 Task: Add an event with the title Webinar: Advanced Social Media Advertising Tactics for Conversions, date ''2023/11/09'', time 9:15 AM to 11:15 AMand add a description: A project update meeting is a regular gathering where project stakeholders, team members, and relevant parties come together to discuss the progress, status, and key updates of a specific project. The meeting provides an opportunity to share information, address challenges, and ensure that the project stays on track towards its goals.Select event color  Basil . Add location for the event as: 789 Paseo del Prado, Madrid, Spain, logged in from the account softage.5@softage.netand send the event invitation to softage.3@softage.net and softage.4@softage.net. Set a reminder for the event Weekly on Sunday
Action: Mouse moved to (41, 117)
Screenshot: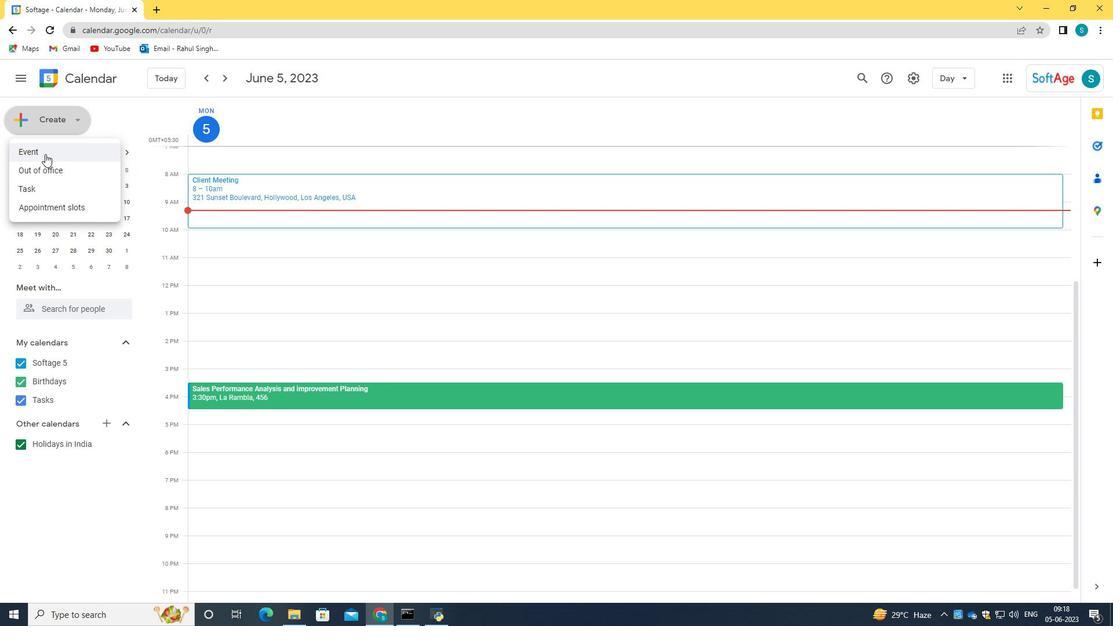 
Action: Mouse pressed left at (41, 117)
Screenshot: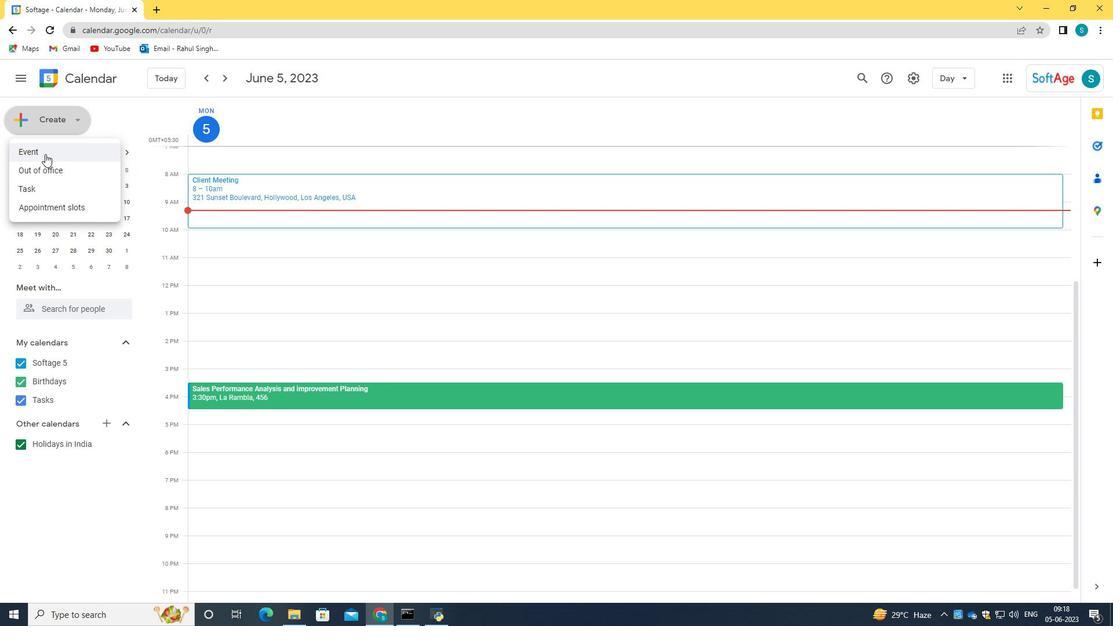 
Action: Mouse moved to (44, 153)
Screenshot: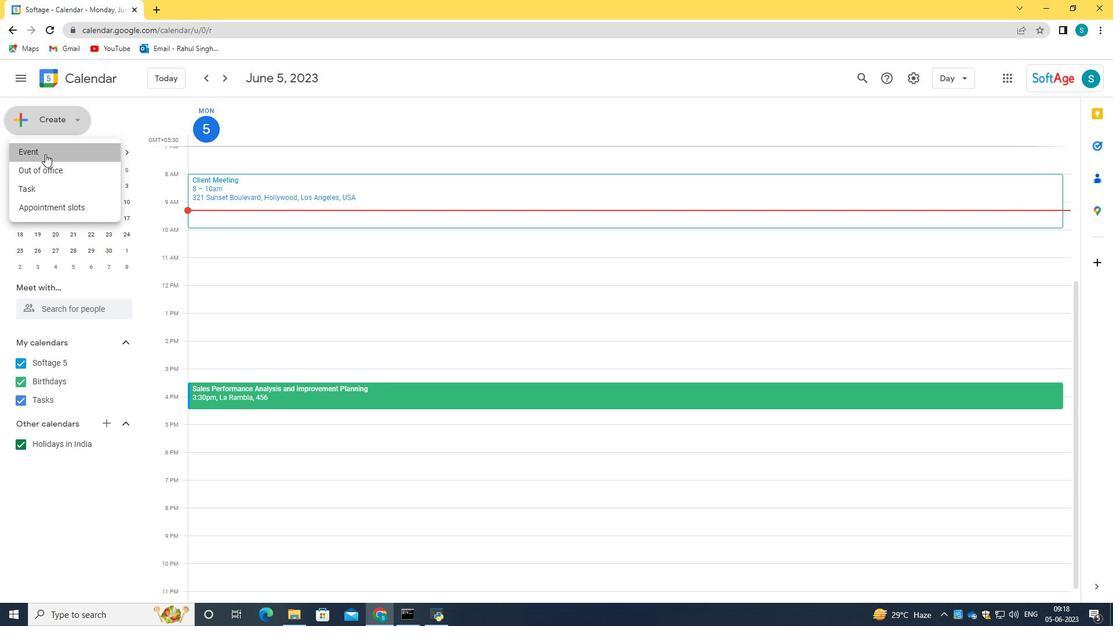 
Action: Mouse pressed left at (44, 153)
Screenshot: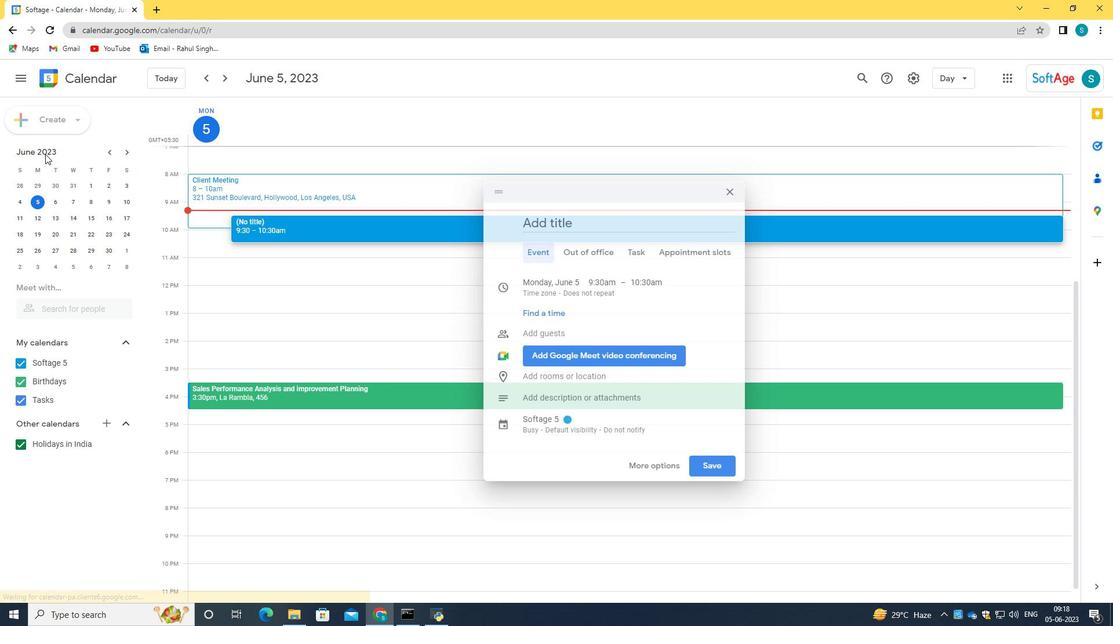 
Action: Mouse moved to (650, 464)
Screenshot: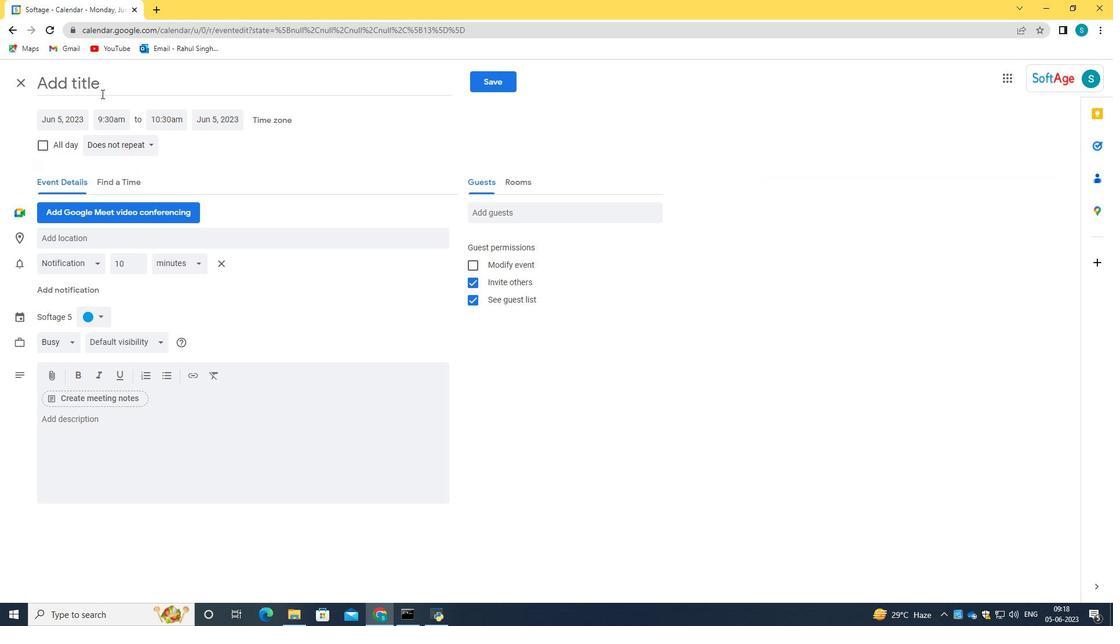 
Action: Mouse pressed left at (650, 464)
Screenshot: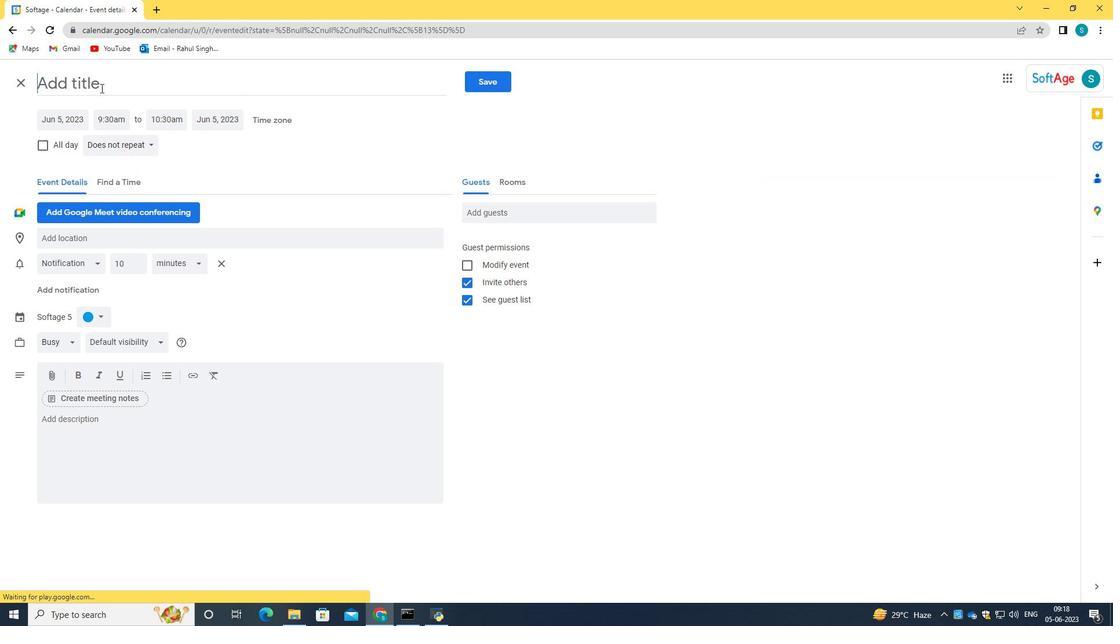 
Action: Mouse moved to (100, 85)
Screenshot: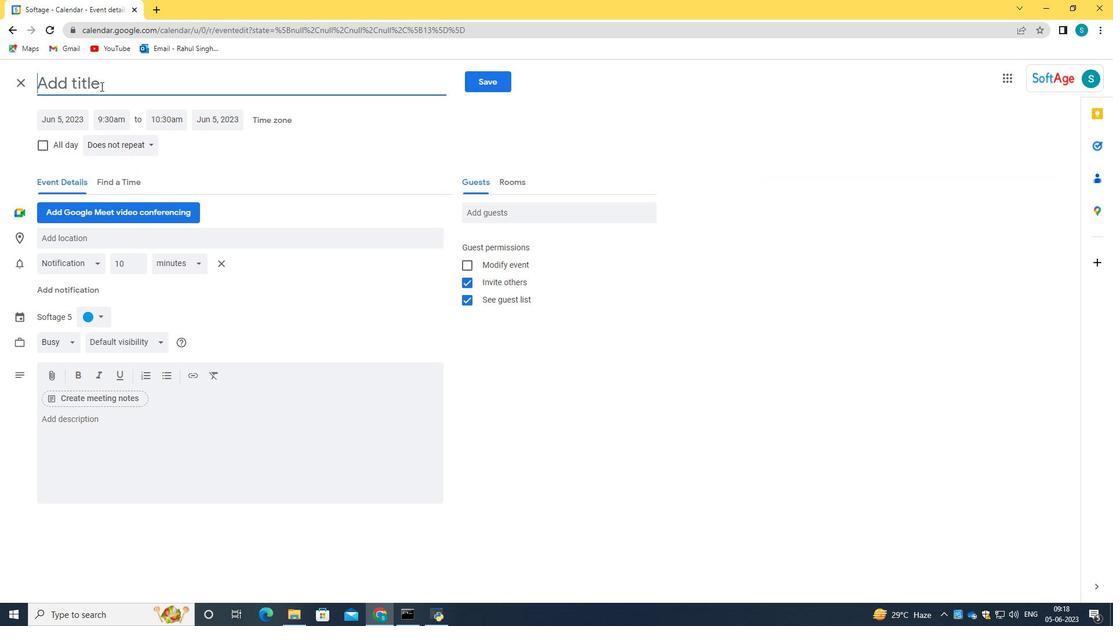 
Action: Mouse pressed left at (100, 85)
Screenshot: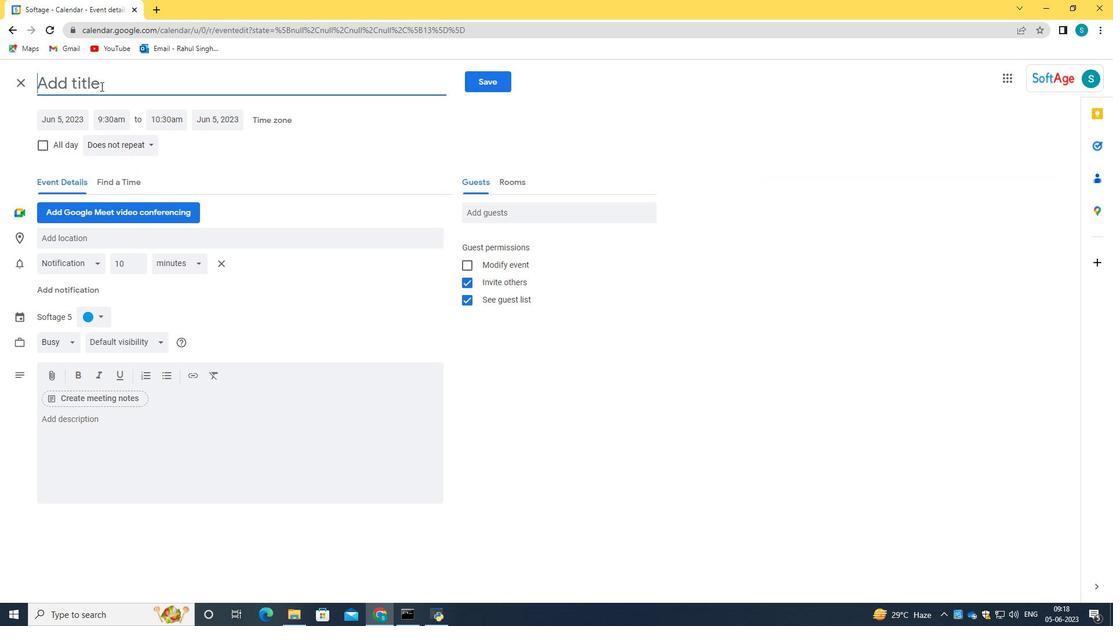 
Action: Key pressed <Key.caps_lock>W<Key.caps_lock>ebinat<Key.backspace>r<Key.space><Key.backspace><Key.shift_r>:<Key.space><Key.caps_lock>S<Key.caps_lock><Key.backspace><Key.caps_lock>S<Key.caps_lock>d<Key.backspace><Key.backspace><Key.caps_lock>A<Key.caps_lock>dvanced<Key.space><Key.caps_lock>S<Key.caps_lock>ocial<Key.space><Key.caps_lock>M<Key.caps_lock>edia<Key.space><Key.caps_lock>A<Key.caps_lock>dvertising<Key.space><Key.caps_lock>T<Key.caps_lock>actics<Key.space>for<Key.space><Key.caps_lock>C<Key.caps_lock>onversions
Screenshot: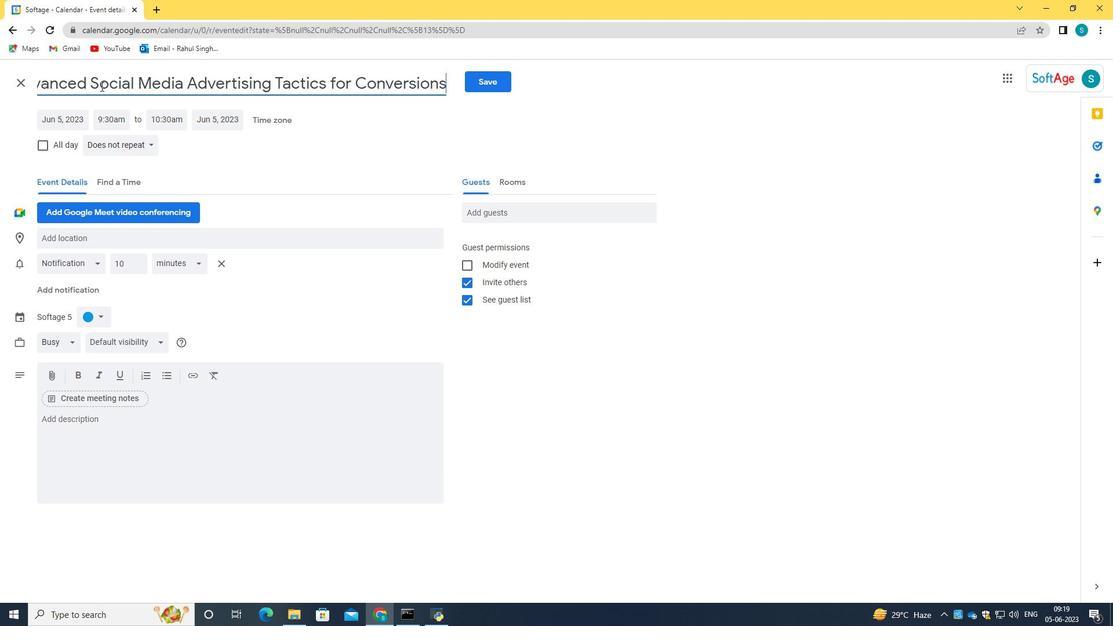 
Action: Mouse moved to (66, 117)
Screenshot: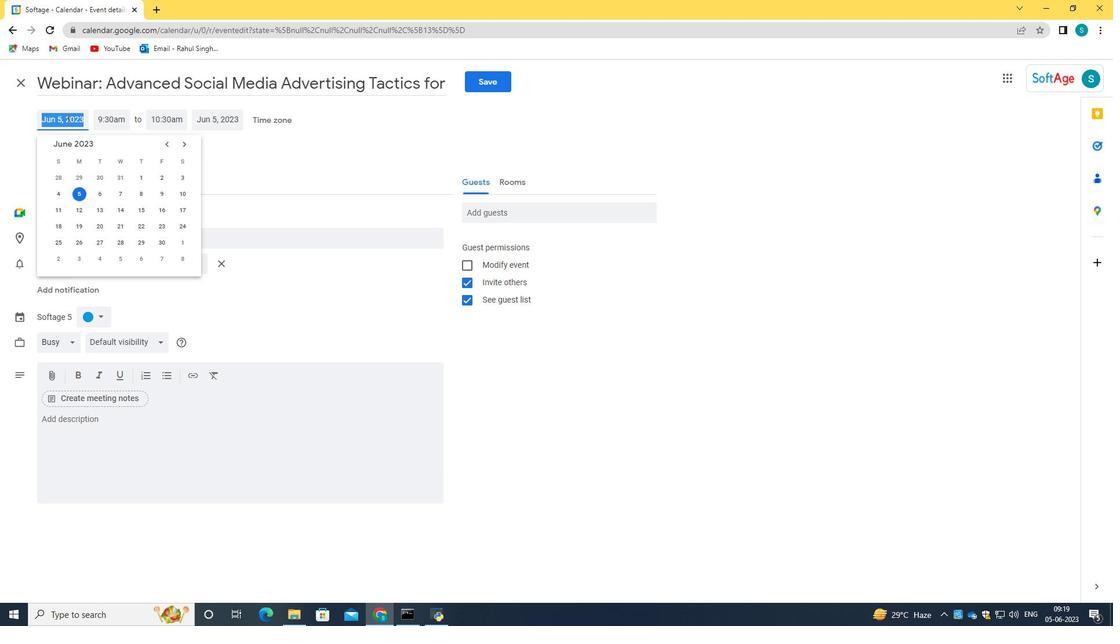 
Action: Mouse pressed left at (66, 117)
Screenshot: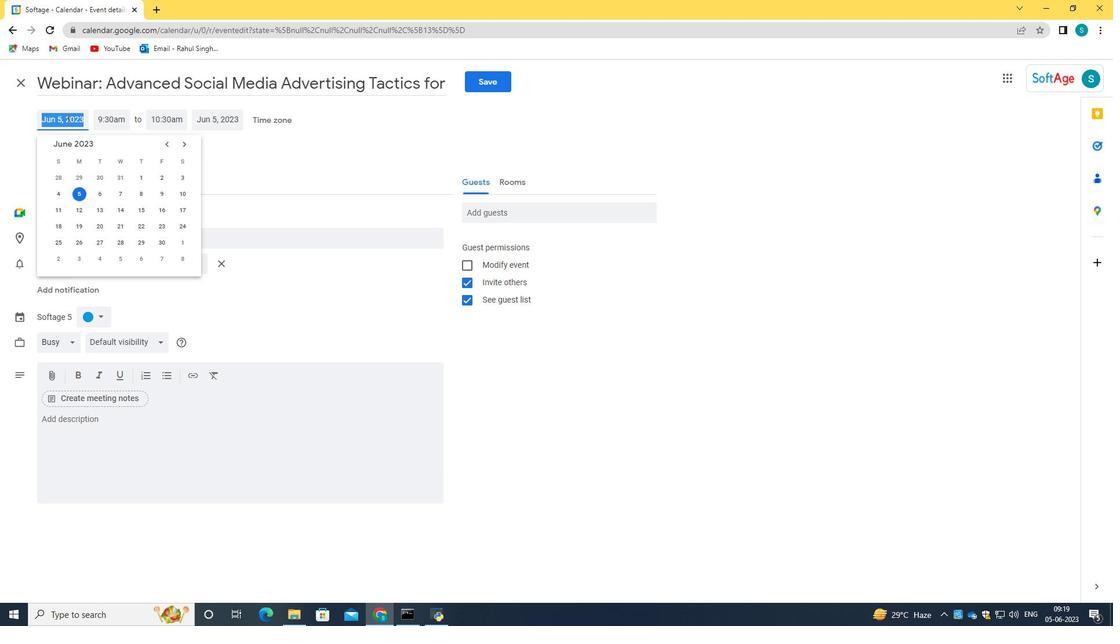 
Action: Key pressed 2023/11/09<Key.tab>09<Key.shift_r><Key.shift_r><Key.shift_r><Key.shift_r><Key.shift_r><Key.shift_r><Key.shift_r><Key.shift_r>:15<Key.tab>
Screenshot: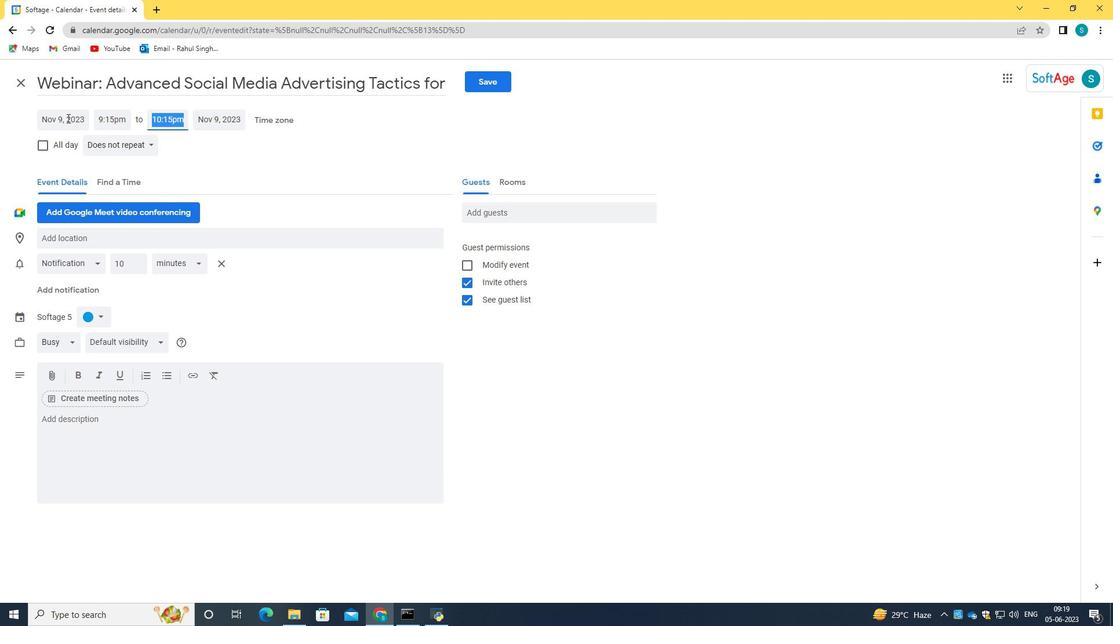 
Action: Mouse moved to (120, 116)
Screenshot: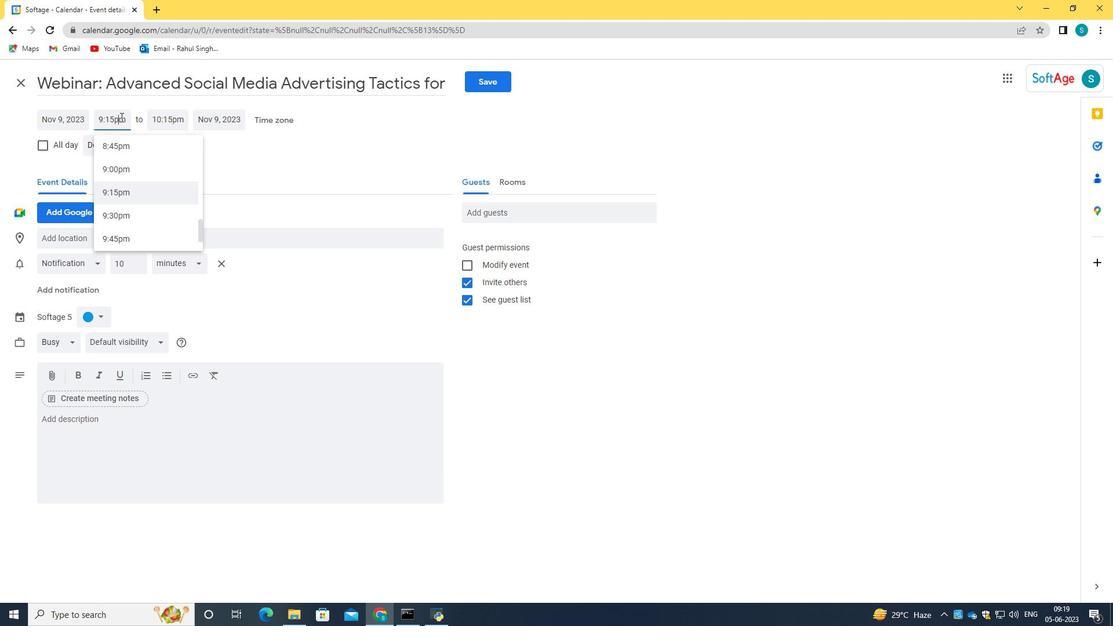 
Action: Mouse pressed left at (120, 116)
Screenshot: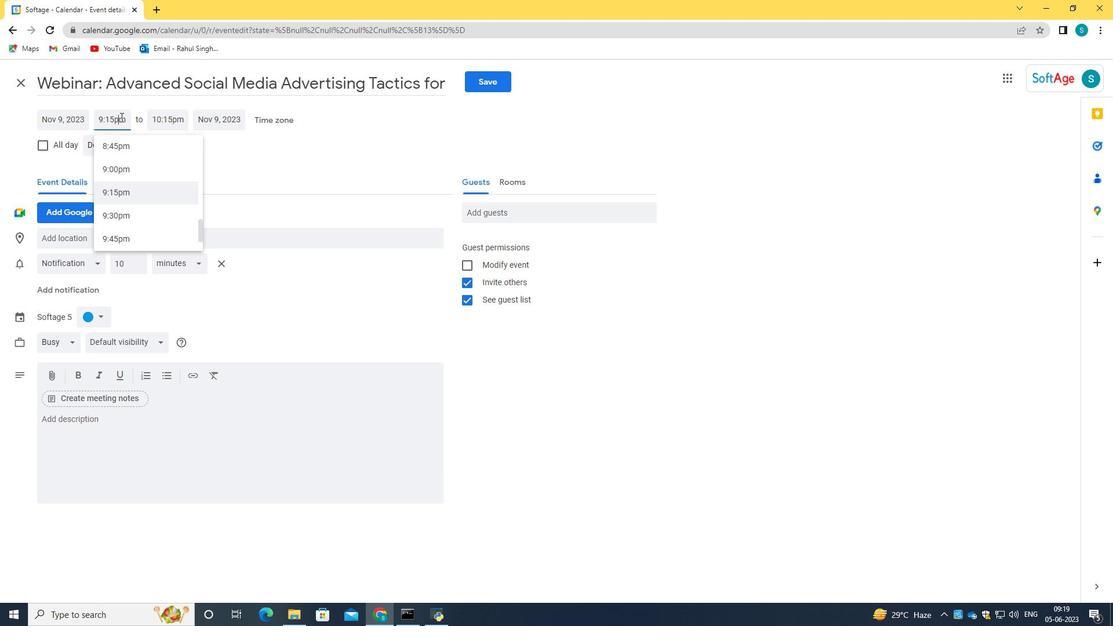 
Action: Mouse pressed left at (120, 116)
Screenshot: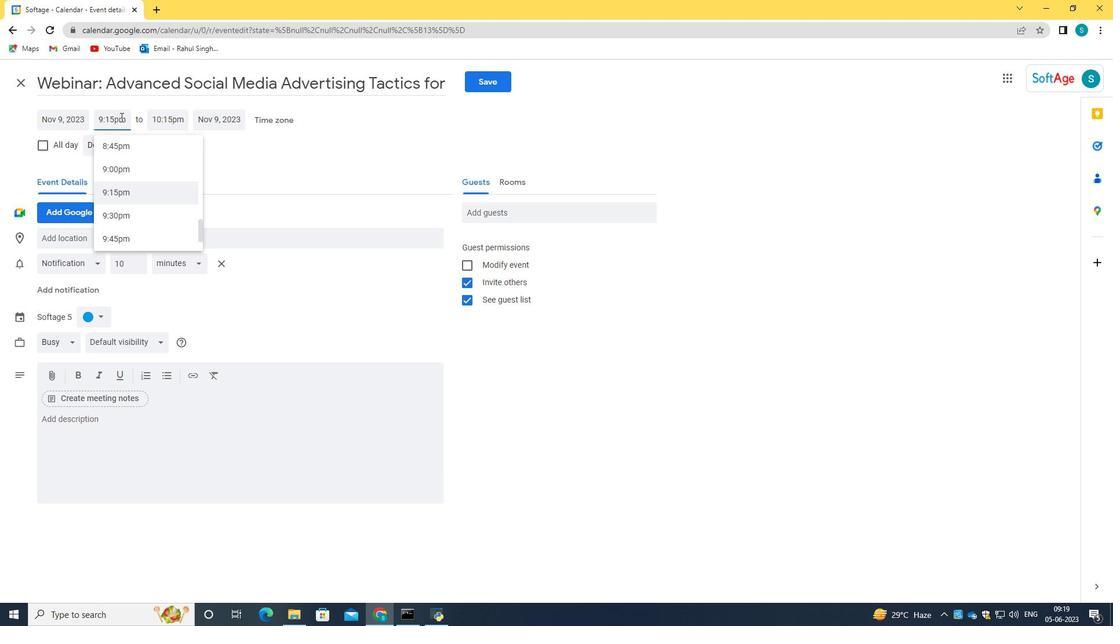 
Action: Key pressed <Key.backspace>a<Key.tab>11<Key.shift_r>:15<Key.space>am
Screenshot: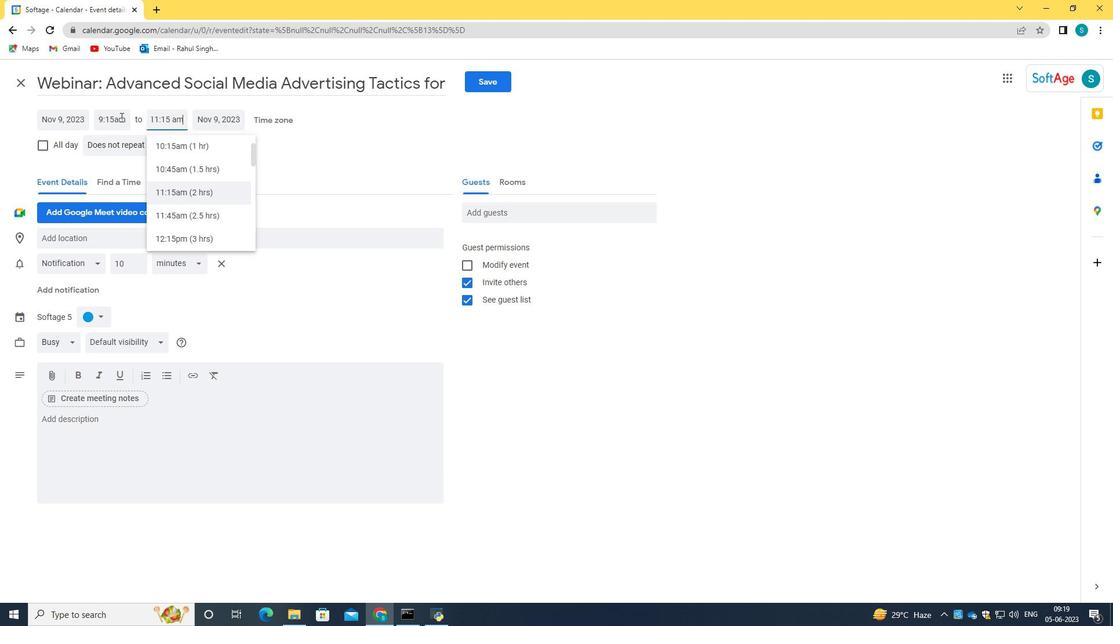 
Action: Mouse moved to (190, 192)
Screenshot: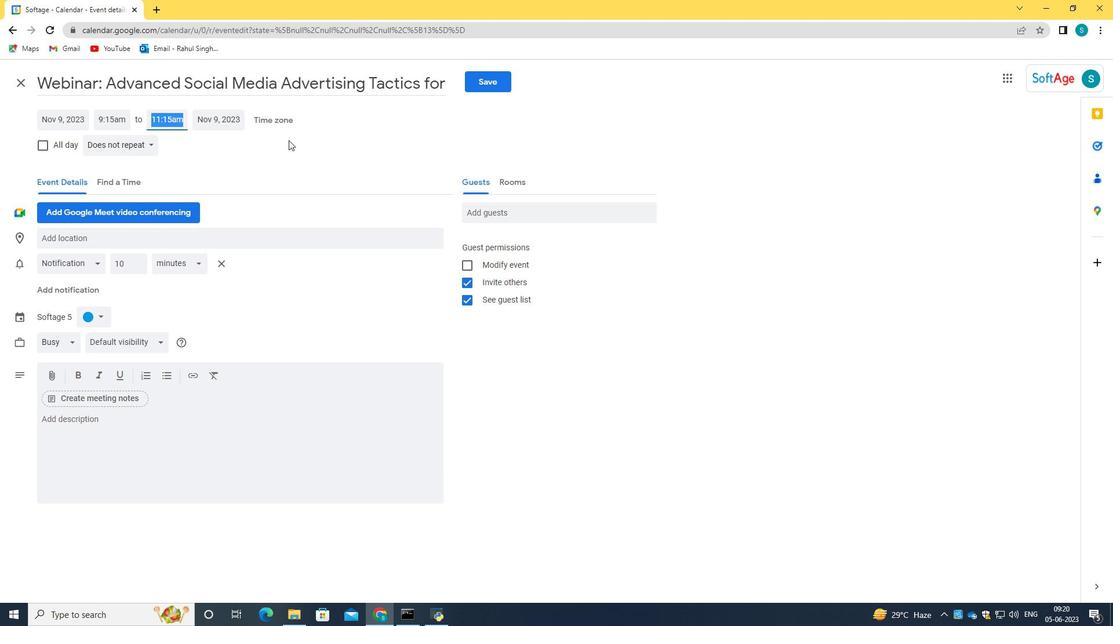 
Action: Mouse pressed left at (190, 192)
Screenshot: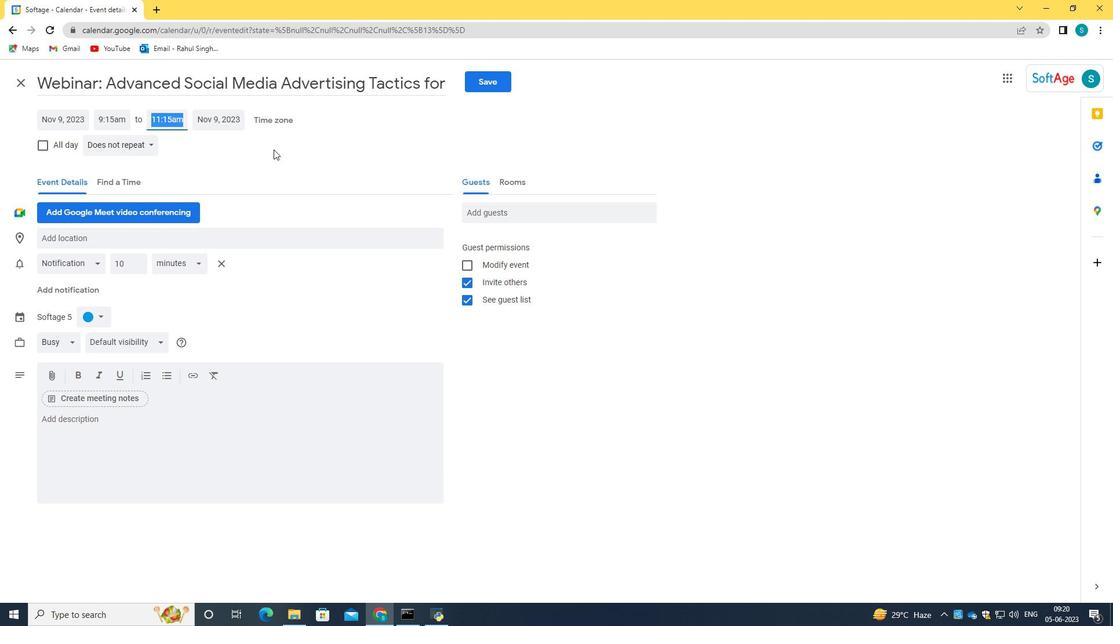 
Action: Mouse moved to (273, 149)
Screenshot: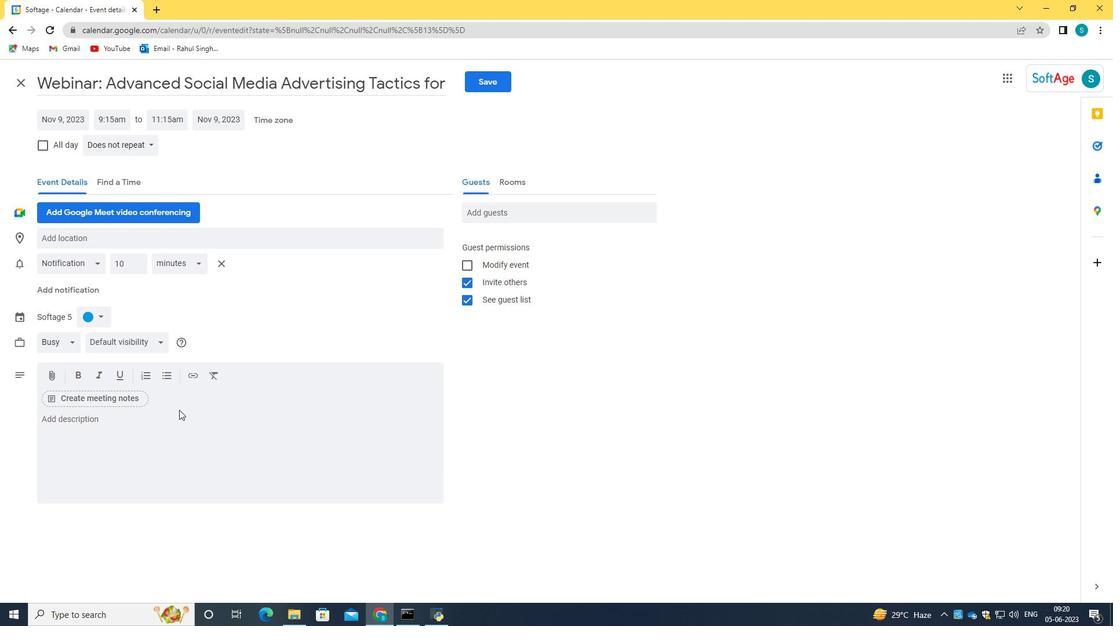 
Action: Mouse pressed left at (273, 149)
Screenshot: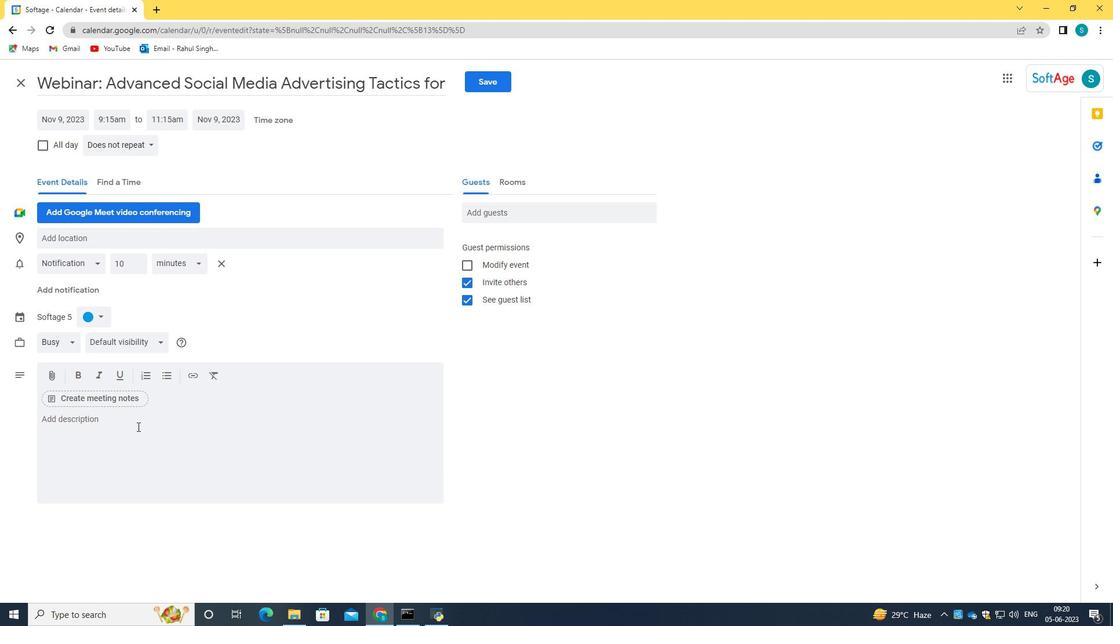 
Action: Mouse moved to (124, 436)
Screenshot: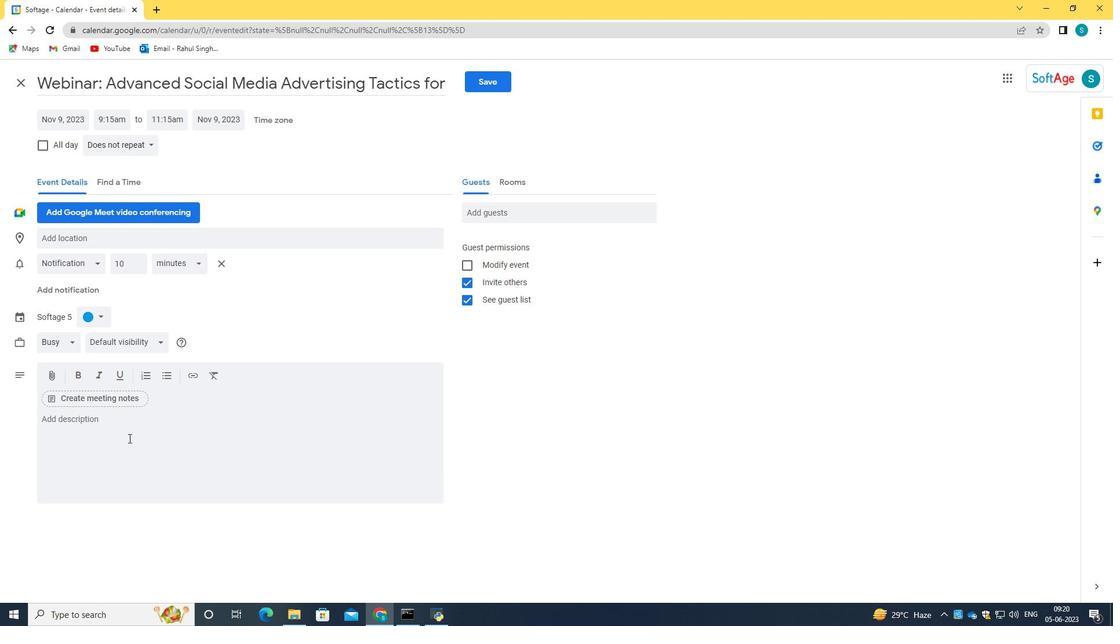 
Action: Mouse pressed left at (124, 436)
Screenshot: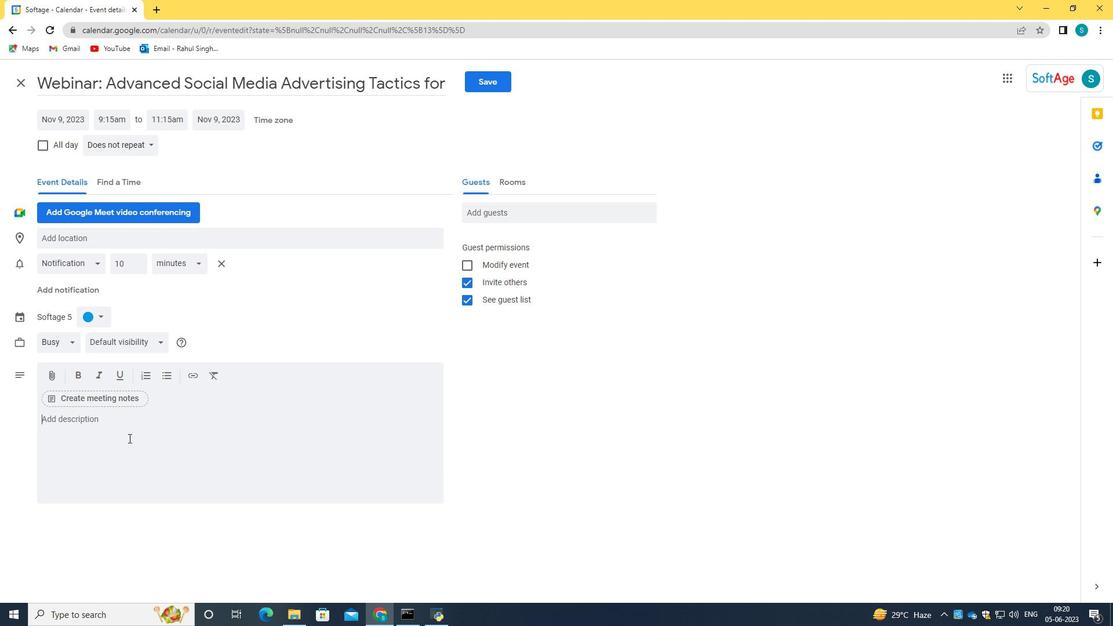 
Action: Mouse moved to (128, 437)
Screenshot: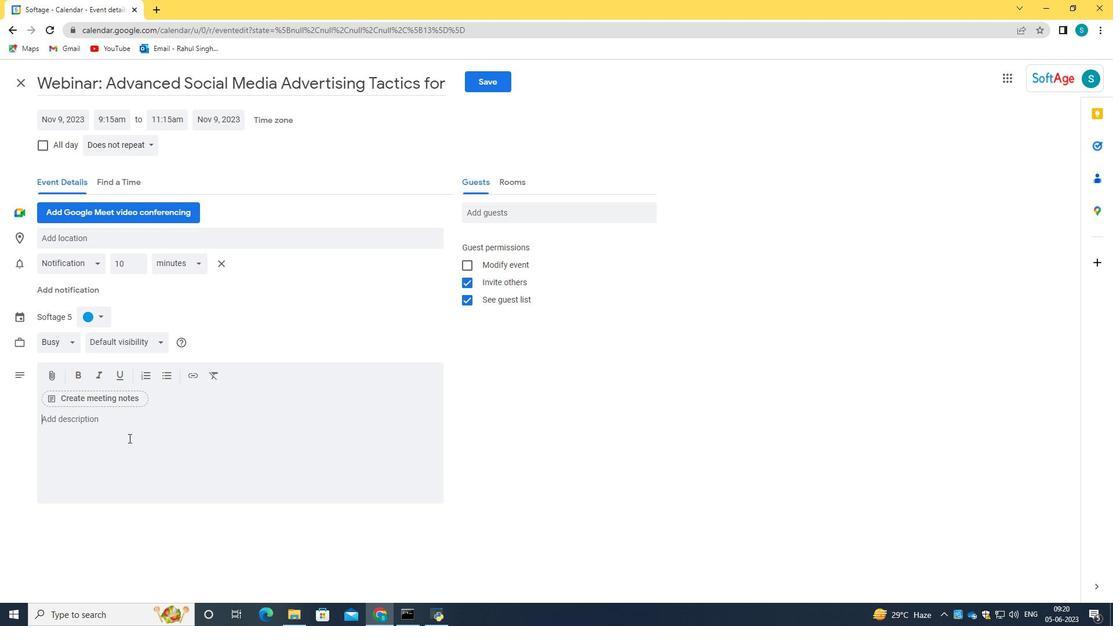 
Action: Key pressed <Key.caps_lock>A<Key.space><Key.caps_lock>project<Key.space>update<Key.space>meeting<Key.space>is<Key.space>a<Key.space>regular<Key.space>gathering<Key.space>where<Key.space>project<Key.space>stakeholders<Key.space><Key.backspace>,<Key.space>team<Key.space>members,<Key.space>and<Key.space>relv<Key.backspace>evam<Key.backspace>nt<Key.space>parties<Key.space>come<Key.space>together<Key.space>to<Key.space>discuss<Key.space>the<Key.space>progress,<Key.space>status<Key.space>and<Key.space>key<Key.space>updates<Key.space>of<Key.space>a<Key.space>specifiv<Key.space><Key.backspace><Key.backspace>c<Key.space>project.<Key.space><Key.caps_lock>T<Key.caps_lock>he<Key.space>meeting<Key.space>provides<Key.space>an<Key.space>opportunity<Key.space>to<Key.space>share<Key.space>informatin,<Key.space>a<Key.backspace><Key.backspace><Key.backspace><Key.backspace><Key.backspace>ion<Key.space>a<Key.backspace>,<Key.space>addressc<Key.backspace><Key.space>challengesd<Key.backspace>,<Key.space>and<Key.space>ec<Key.backspace>nsure<Key.space>that<Key.space>the<Key.space>project<Key.space>stays<Key.space>on<Key.space>track<Key.space>towards<Key.space>it<Key.space>goals.<Key.space>
Screenshot: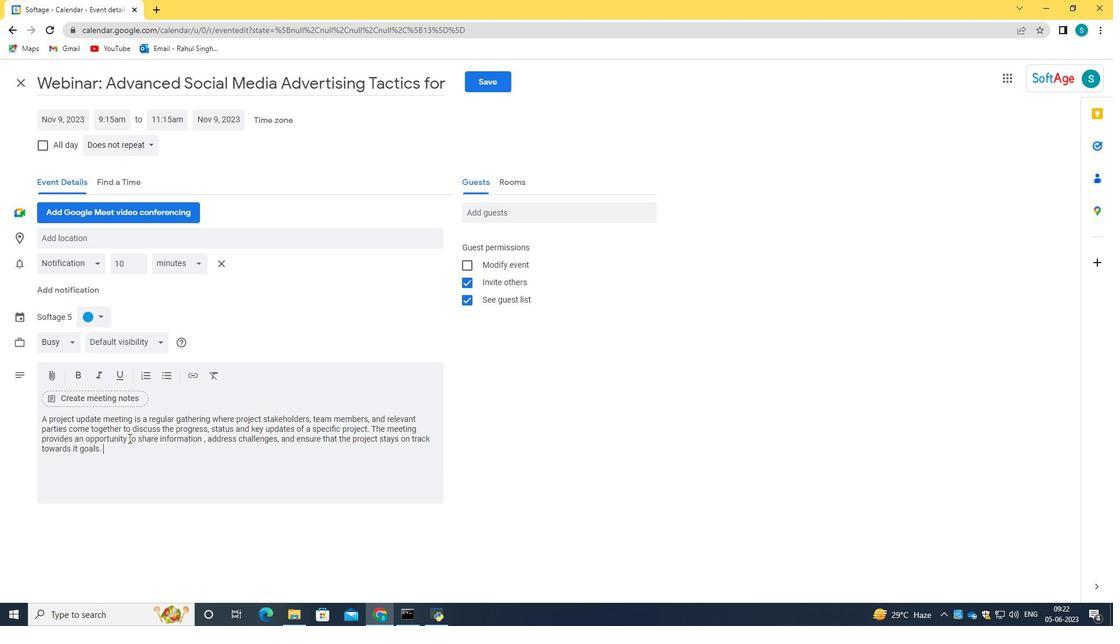 
Action: Mouse moved to (92, 314)
Screenshot: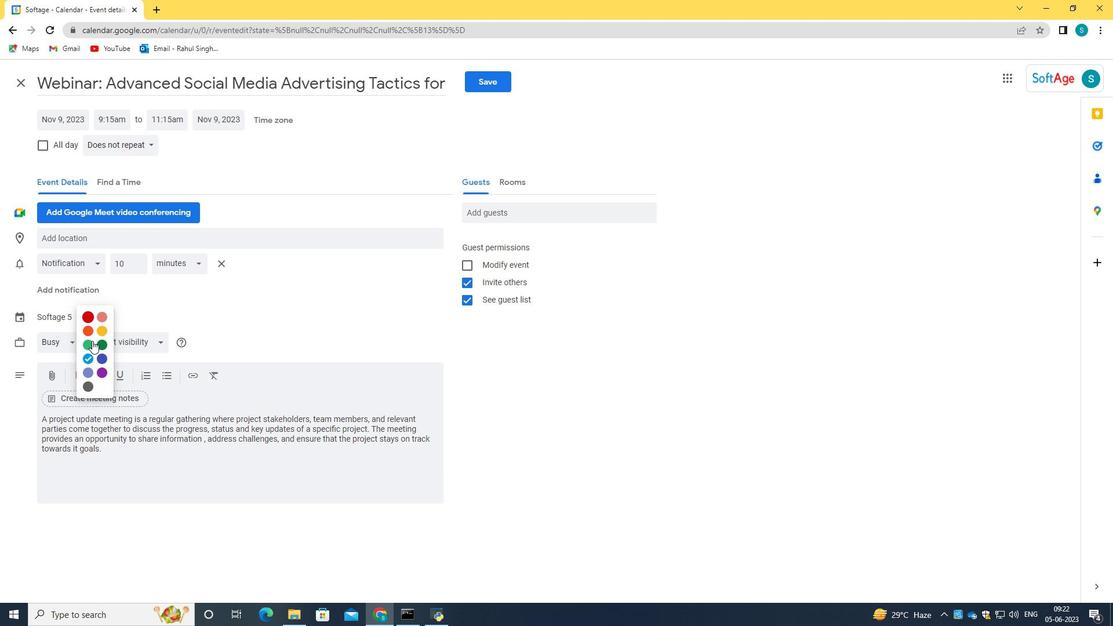 
Action: Mouse pressed left at (92, 314)
Screenshot: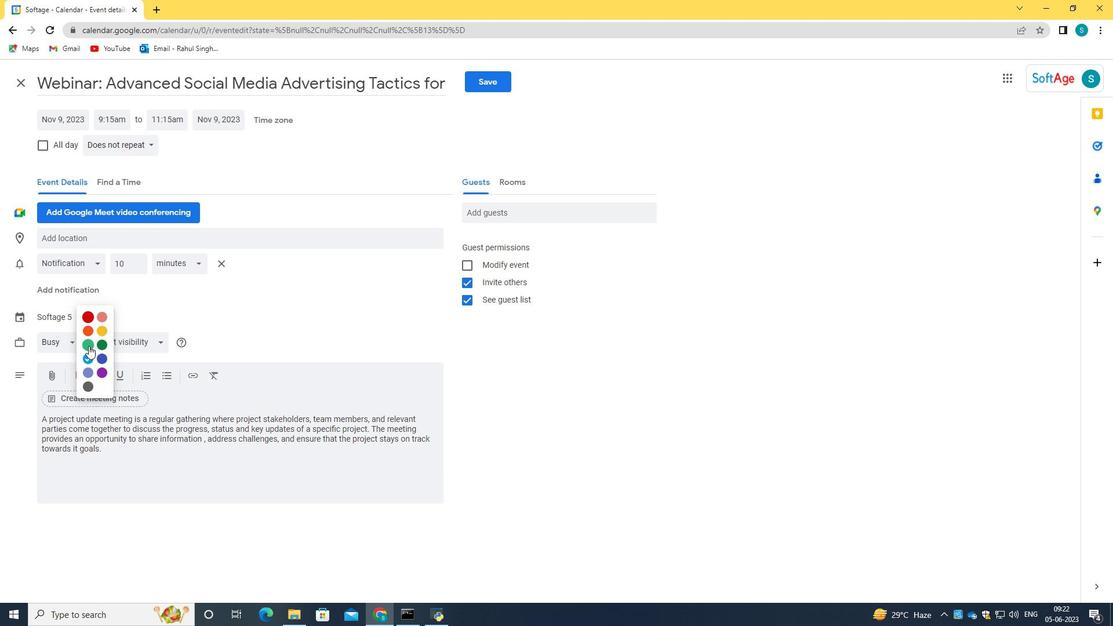
Action: Mouse moved to (105, 346)
Screenshot: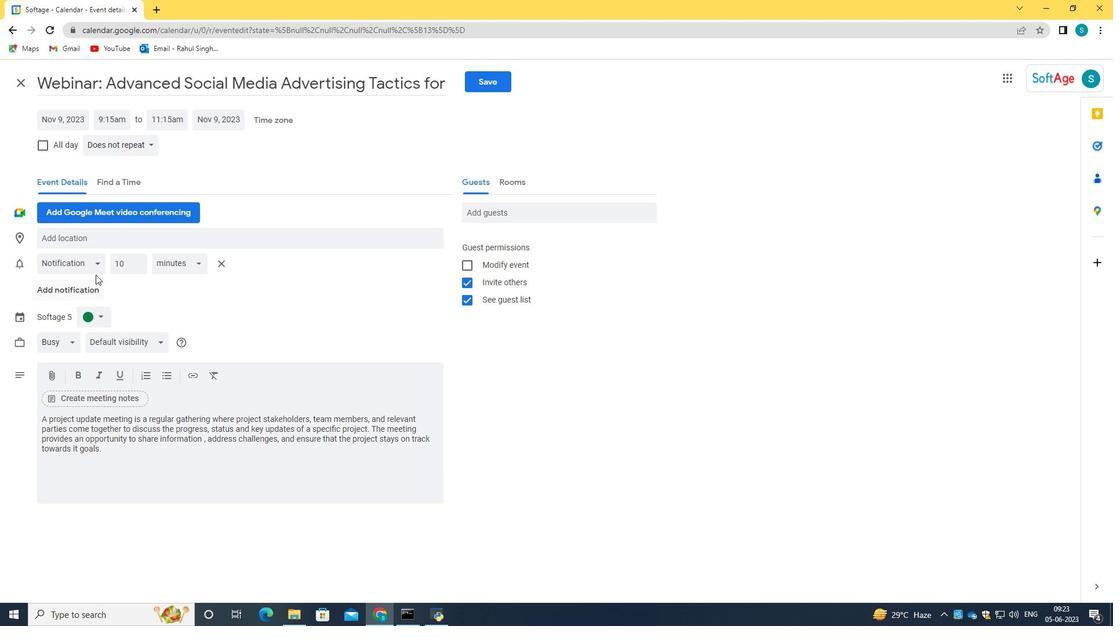 
Action: Mouse pressed left at (105, 346)
Screenshot: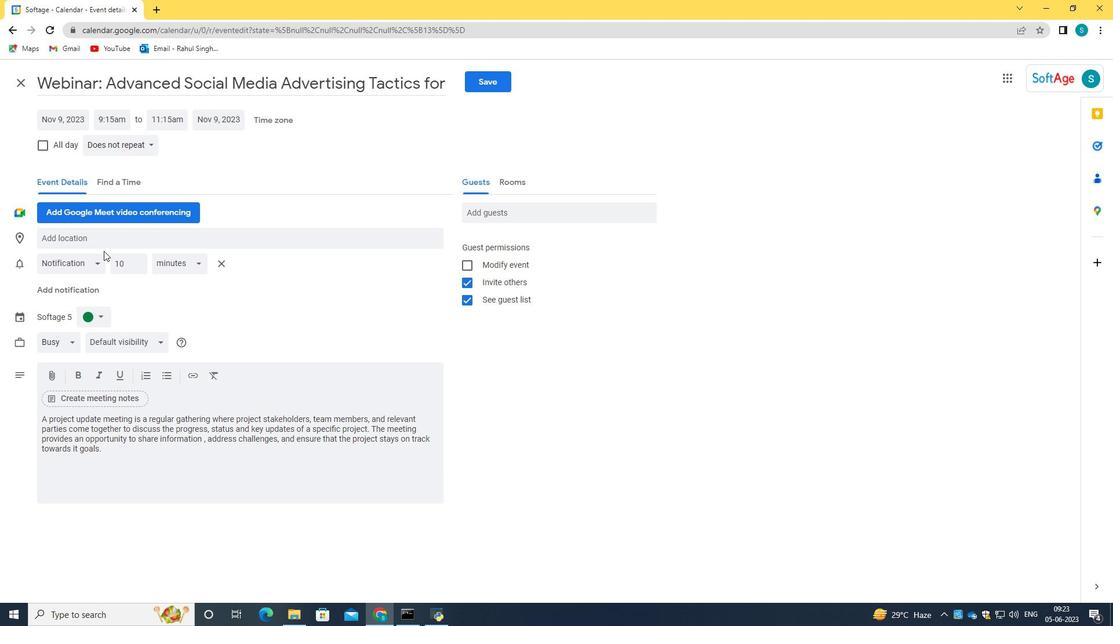 
Action: Mouse moved to (107, 240)
Screenshot: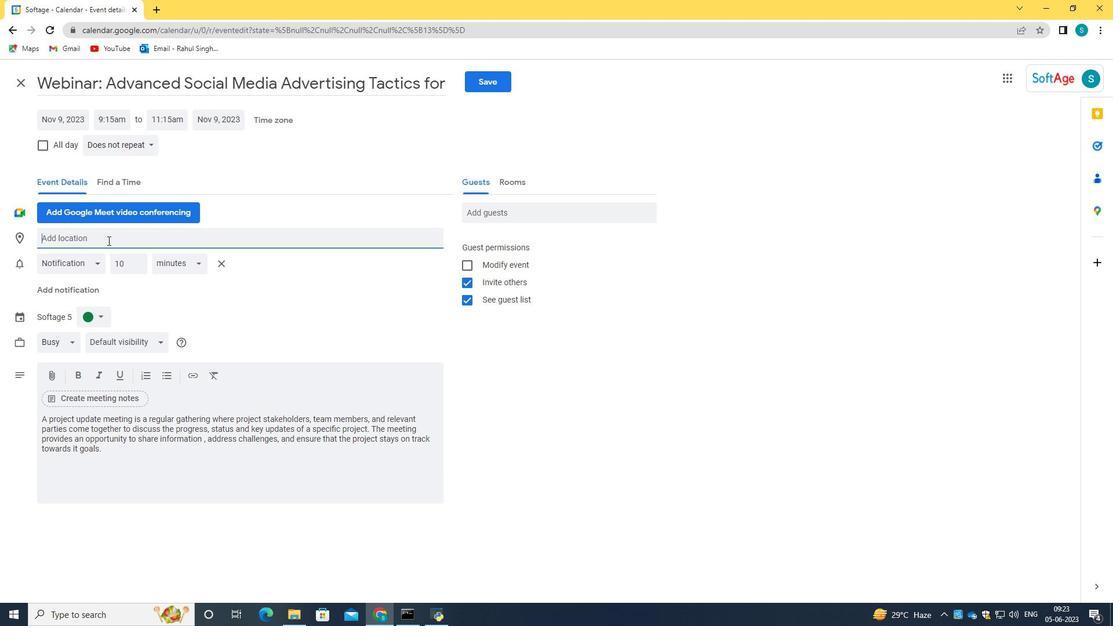 
Action: Mouse pressed left at (107, 240)
Screenshot: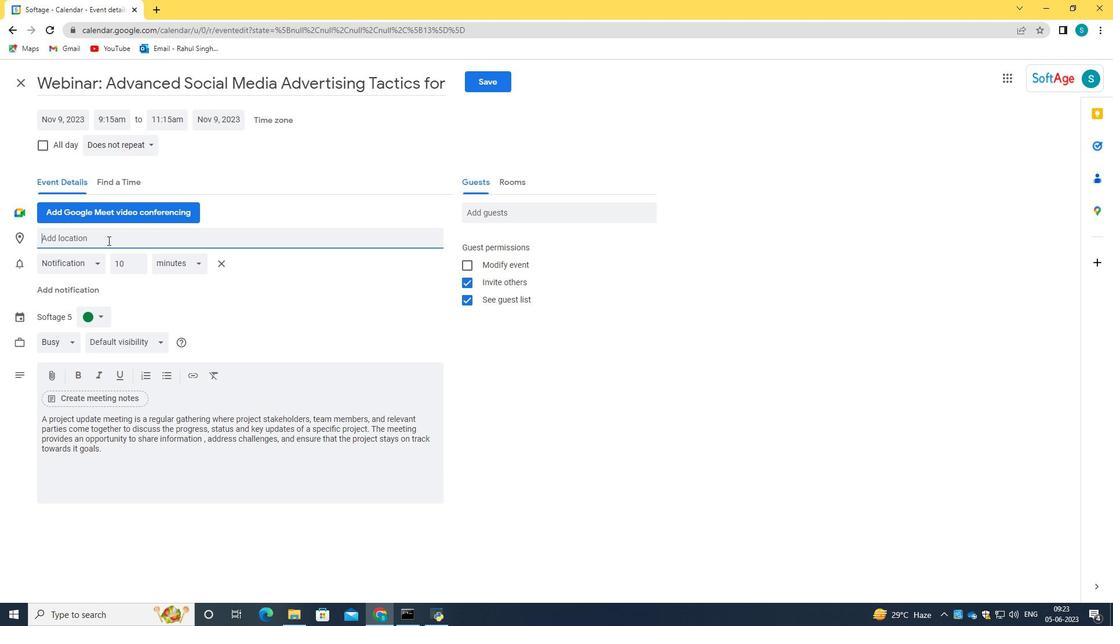 
Action: Key pressed 8<Key.backspace>789<Key.space><Key.caps_lock>P<Key.caps_lock>aseo<Key.space>del<Key.space><Key.caps_lock>P<Key.caps_lock>ardo<Key.space>,<Key.space><Key.caps_lock>M<Key.caps_lock>adrid
Screenshot: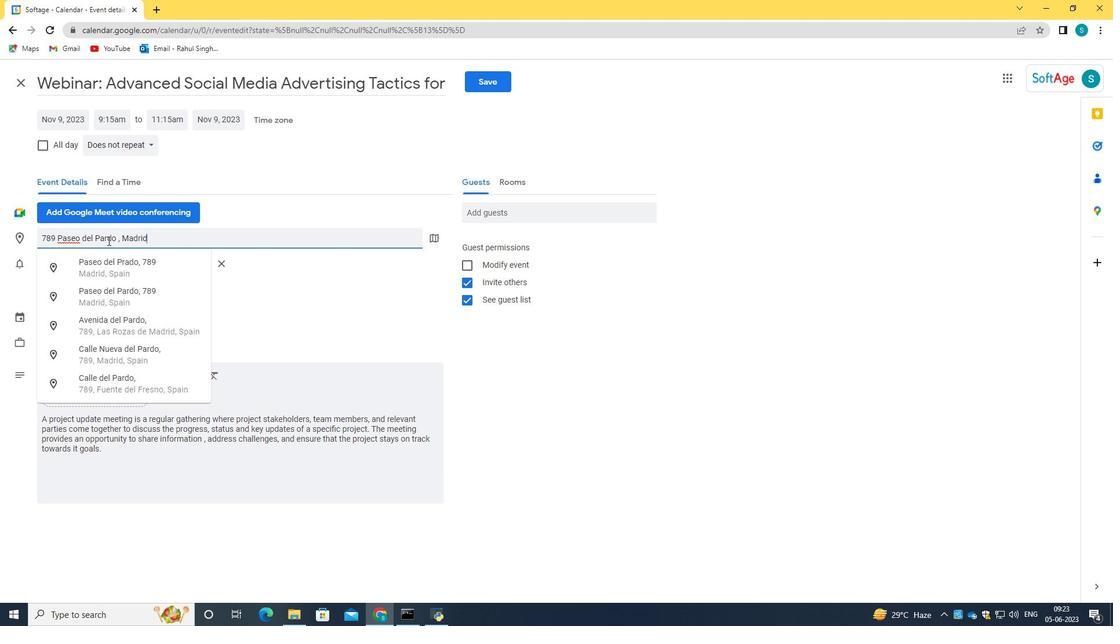 
Action: Mouse moved to (115, 260)
Screenshot: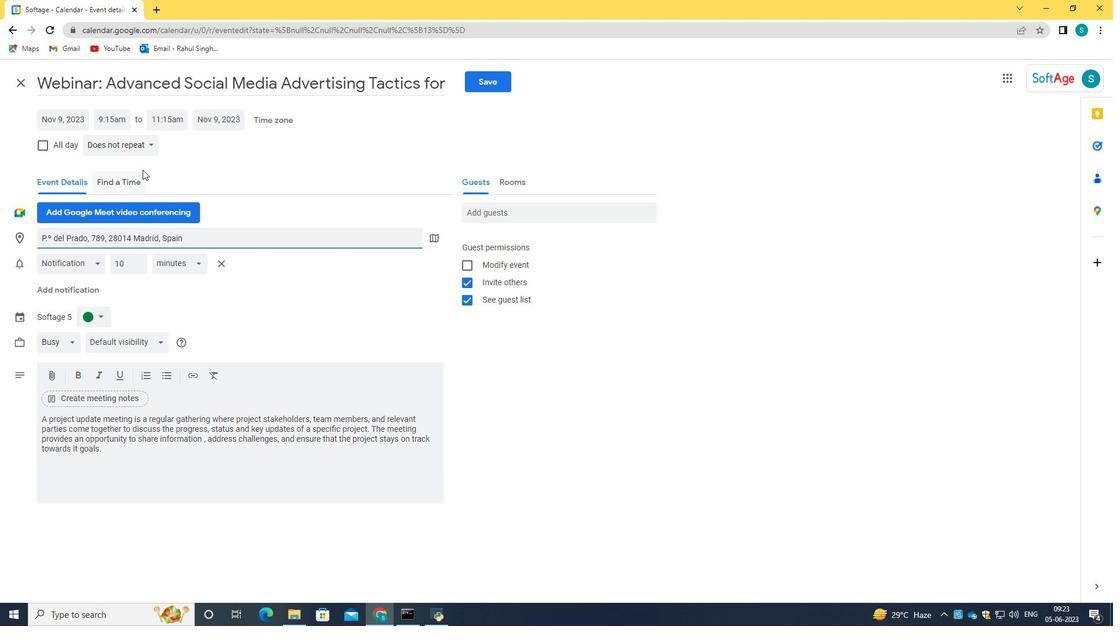 
Action: Mouse pressed left at (115, 260)
Screenshot: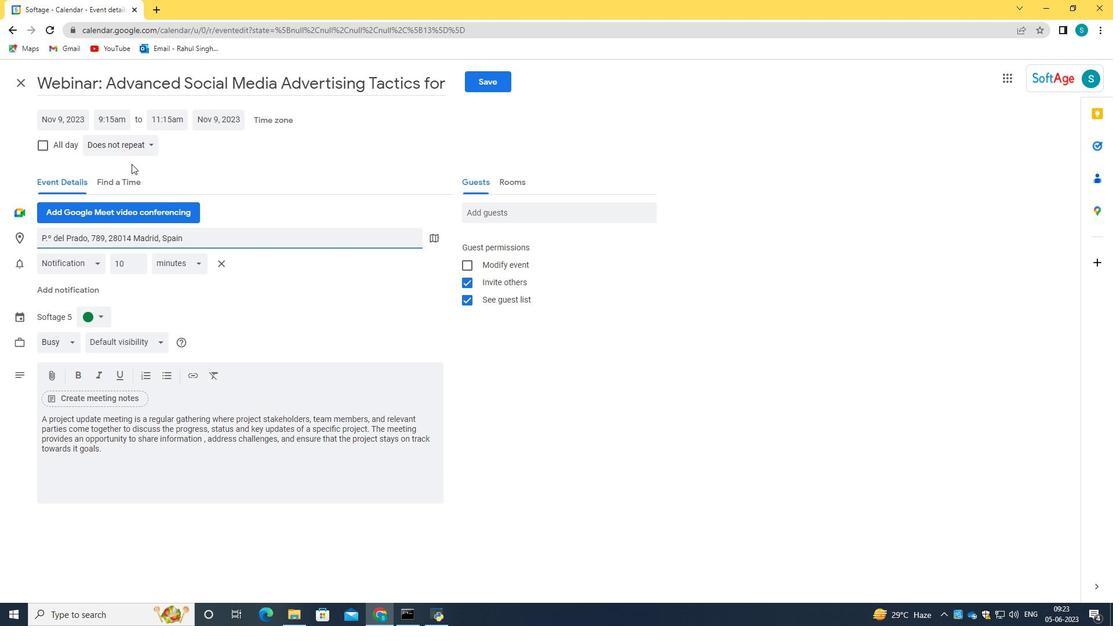 
Action: Mouse moved to (514, 210)
Screenshot: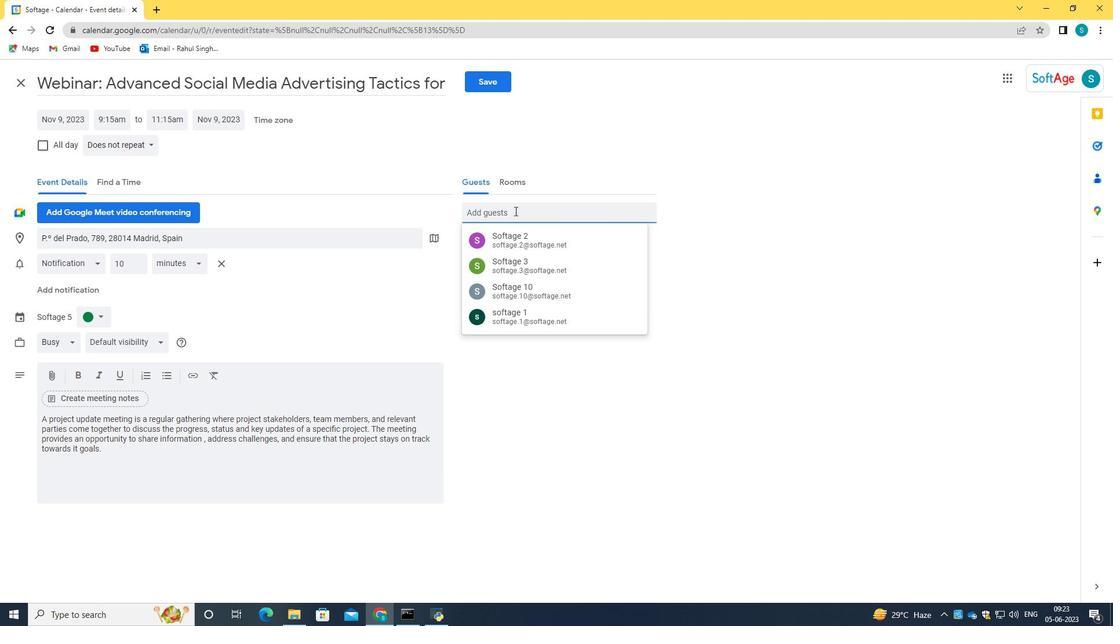 
Action: Mouse pressed left at (514, 210)
Screenshot: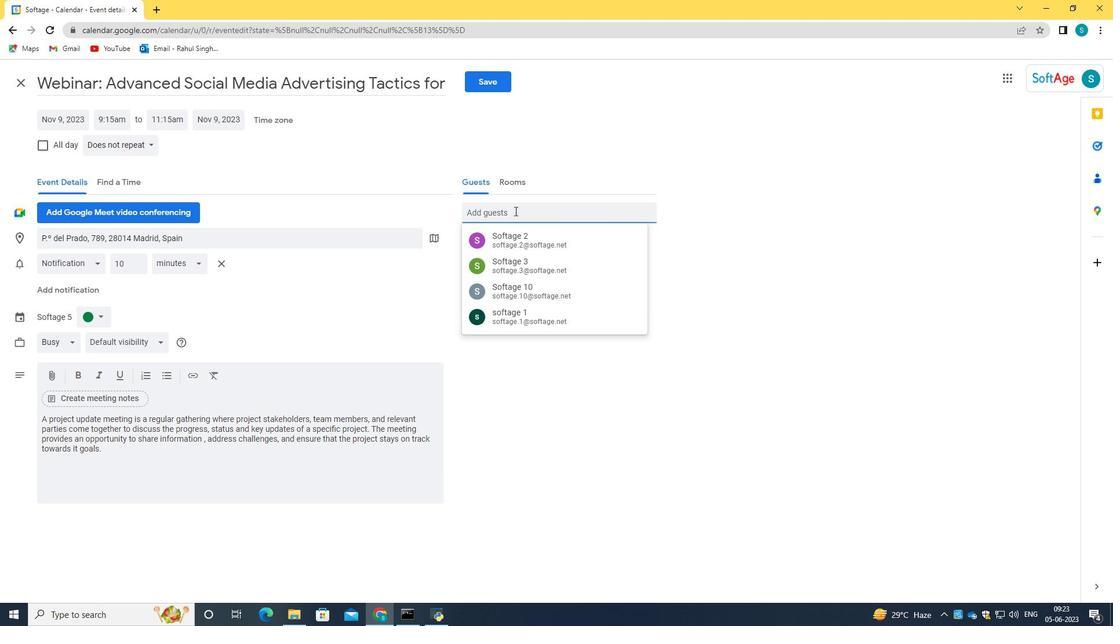 
Action: Key pressed <Key.caps_lock><Key.caps_lock>softage.3<Key.shift>@softage.net<Key.tab>softage.4<Key.shift>@softage.net
Screenshot: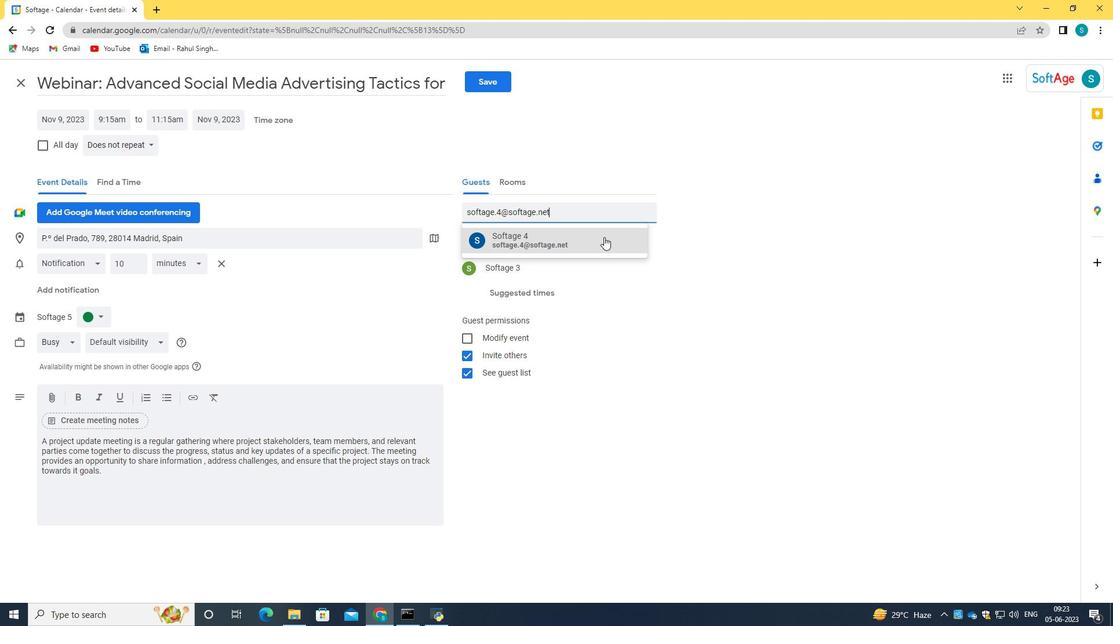 
Action: Mouse moved to (575, 241)
Screenshot: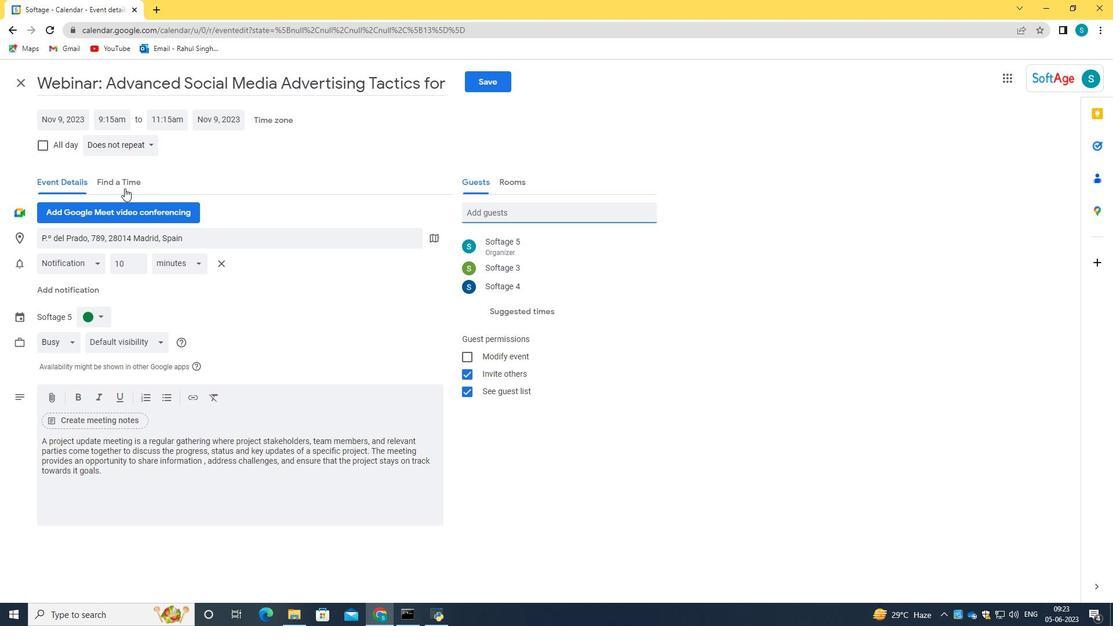 
Action: Mouse pressed left at (575, 241)
Screenshot: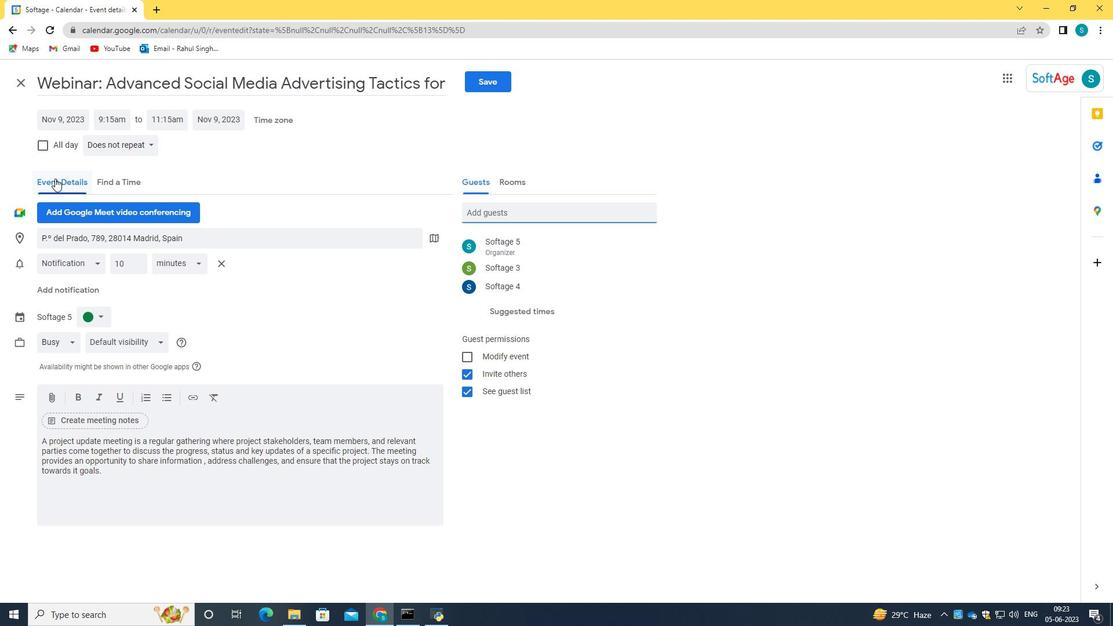 
Action: Mouse moved to (126, 139)
Screenshot: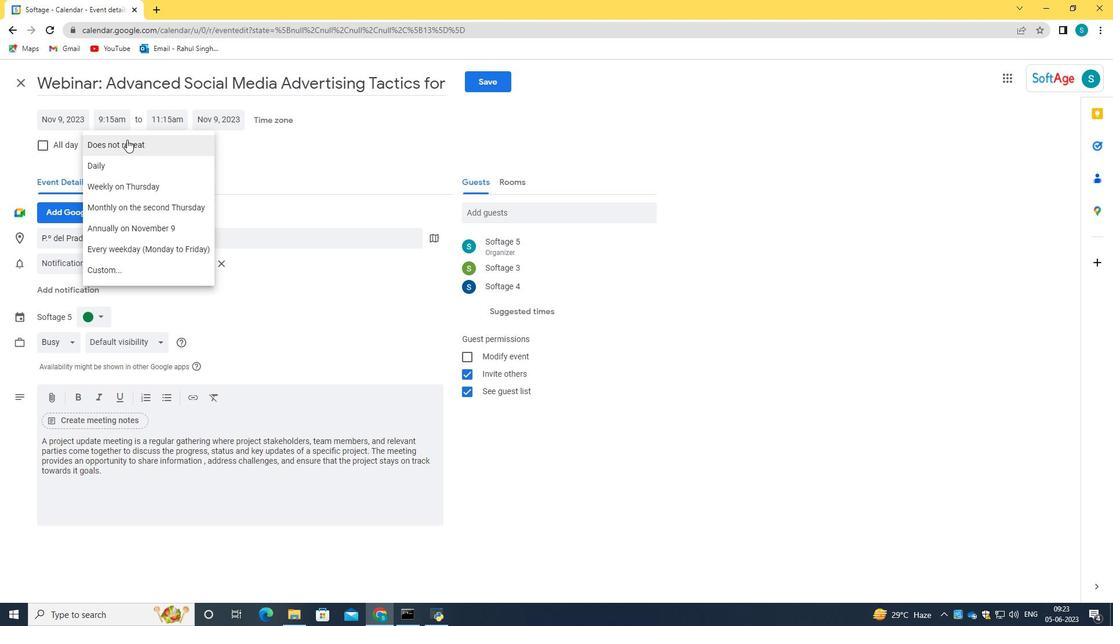 
Action: Mouse pressed left at (126, 139)
Screenshot: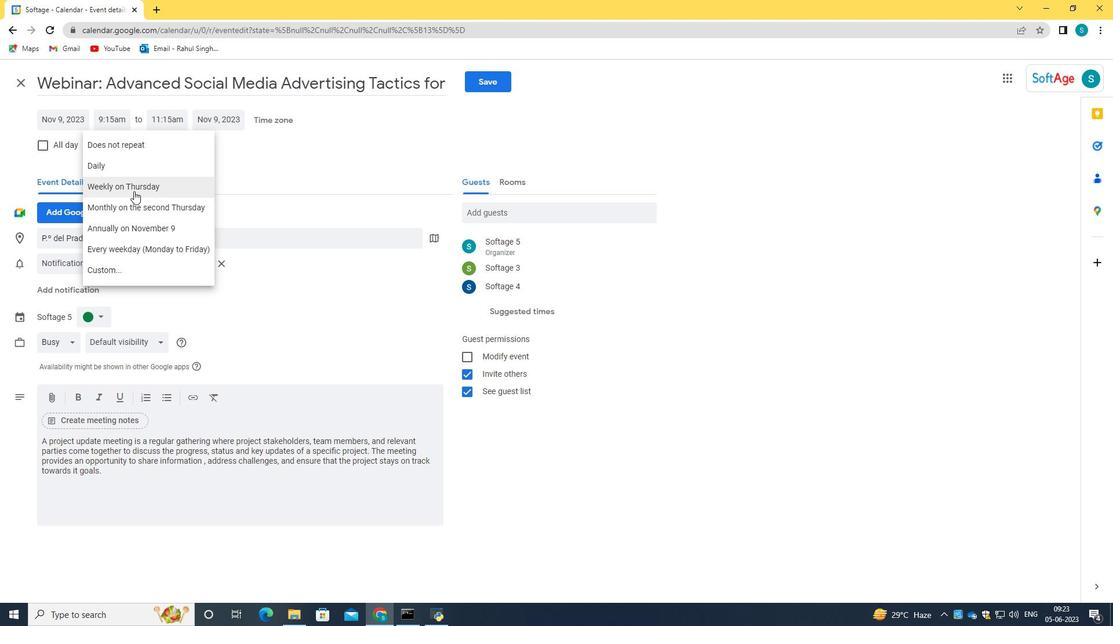 
Action: Mouse moved to (145, 276)
Screenshot: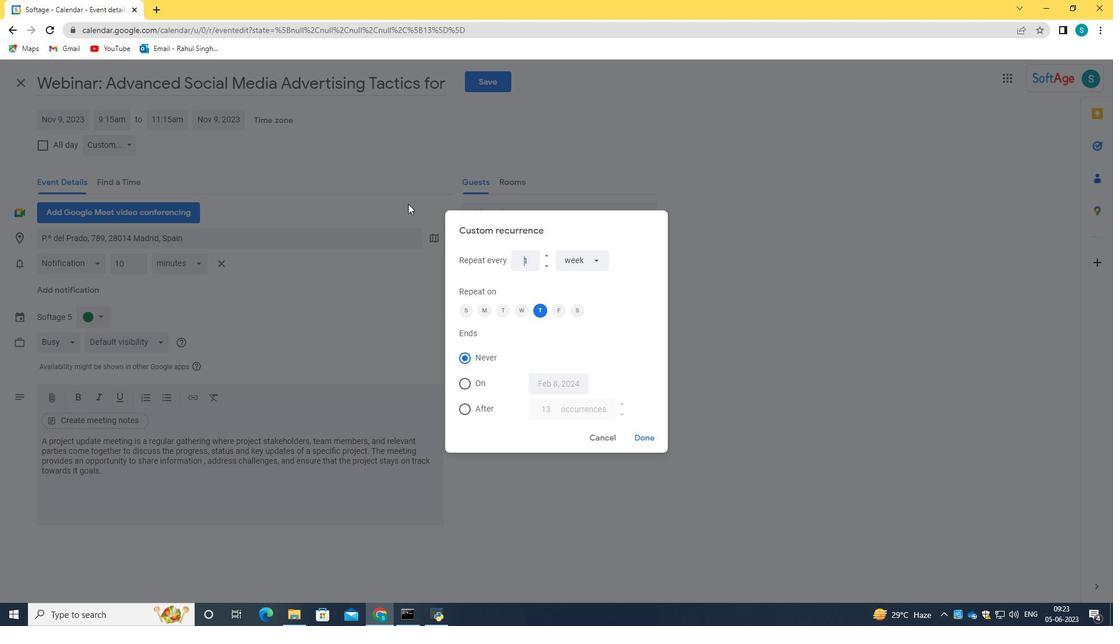 
Action: Mouse pressed left at (145, 276)
Screenshot: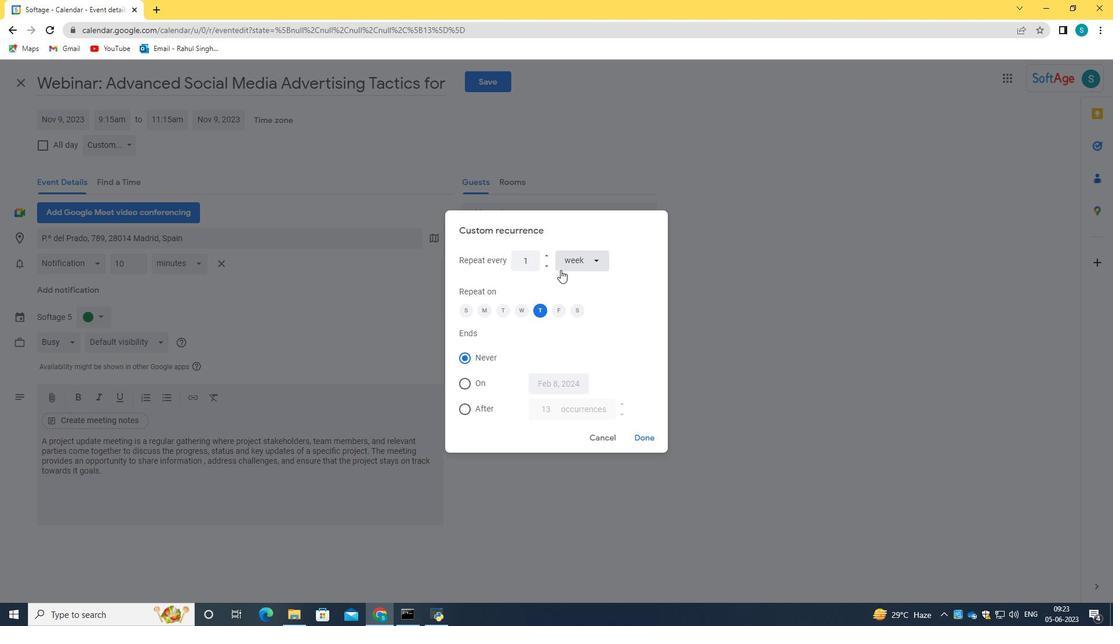 
Action: Mouse moved to (467, 312)
Screenshot: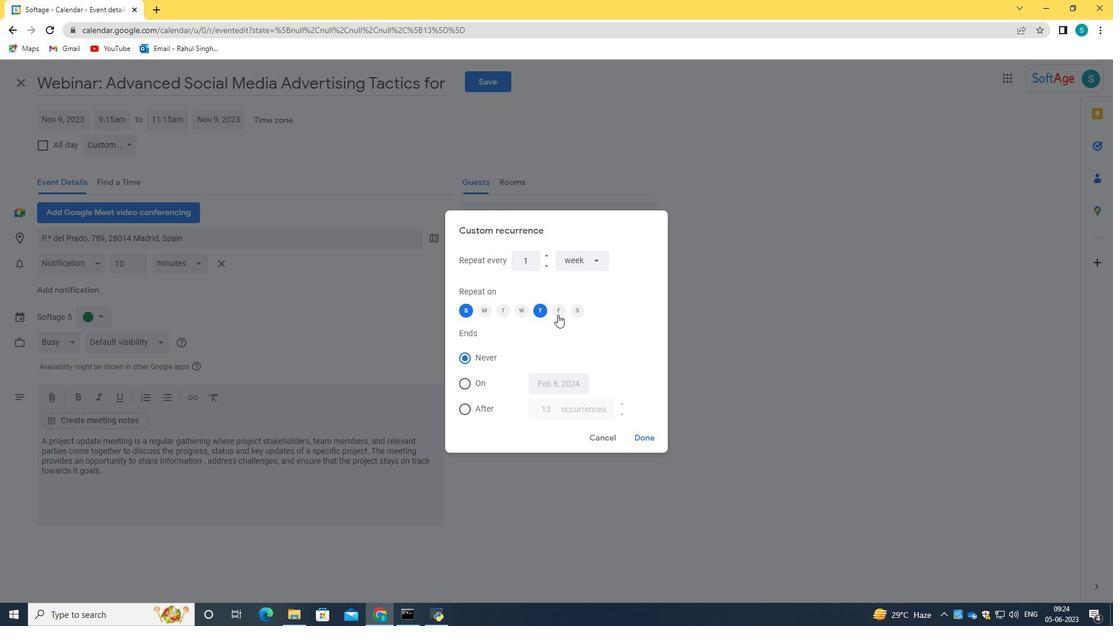 
Action: Mouse pressed left at (467, 312)
Screenshot: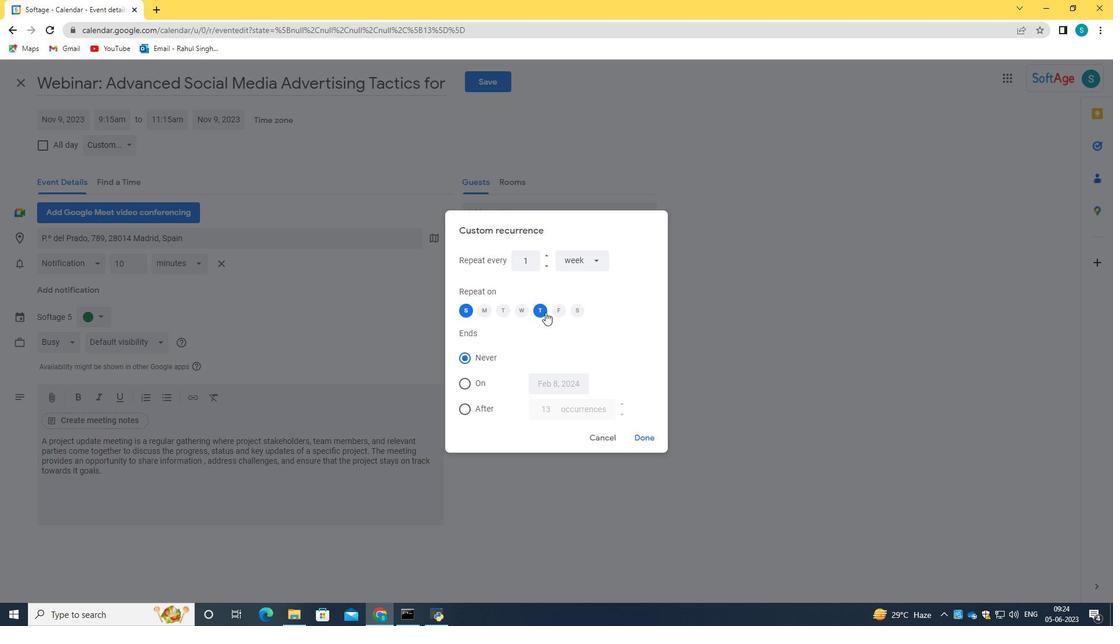 
Action: Mouse moved to (539, 310)
Screenshot: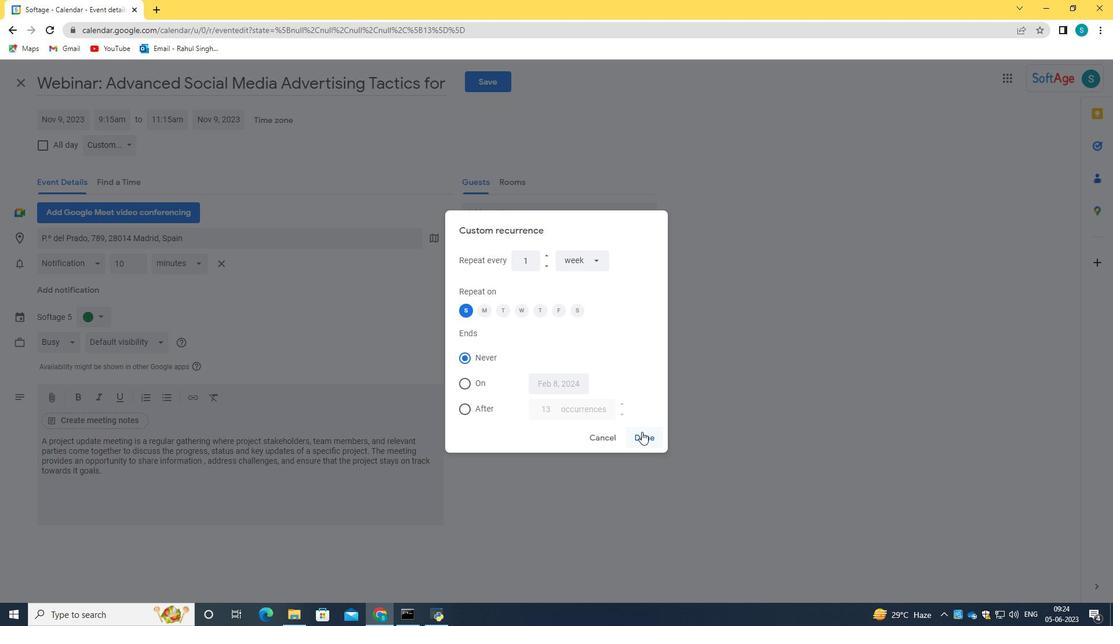 
Action: Mouse pressed left at (539, 310)
Screenshot: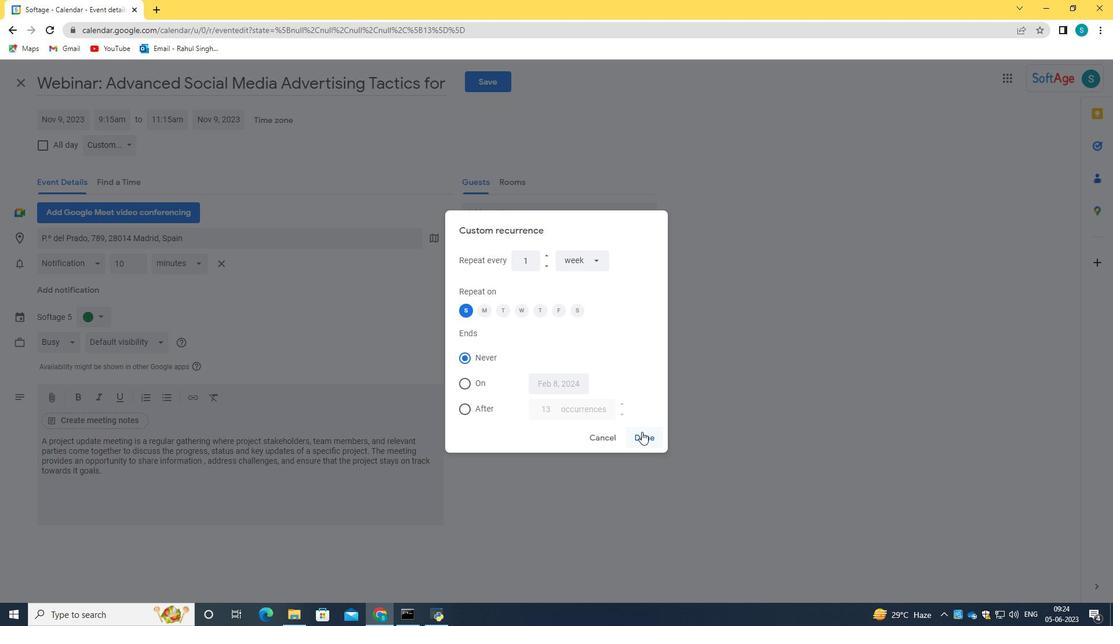 
Action: Mouse moved to (643, 436)
Screenshot: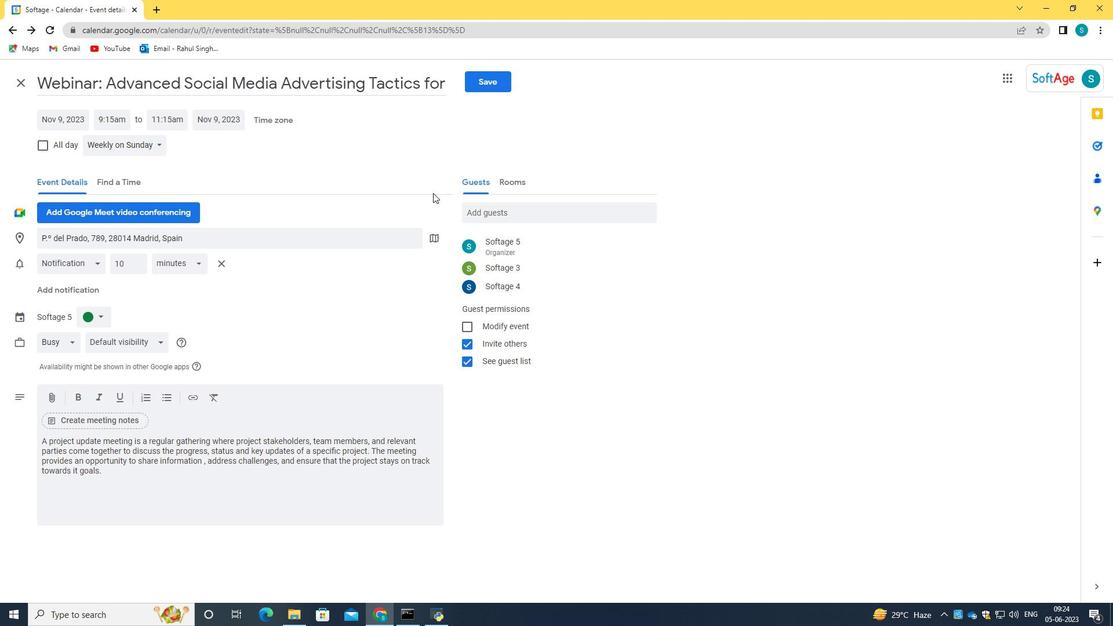 
Action: Mouse pressed left at (643, 436)
Screenshot: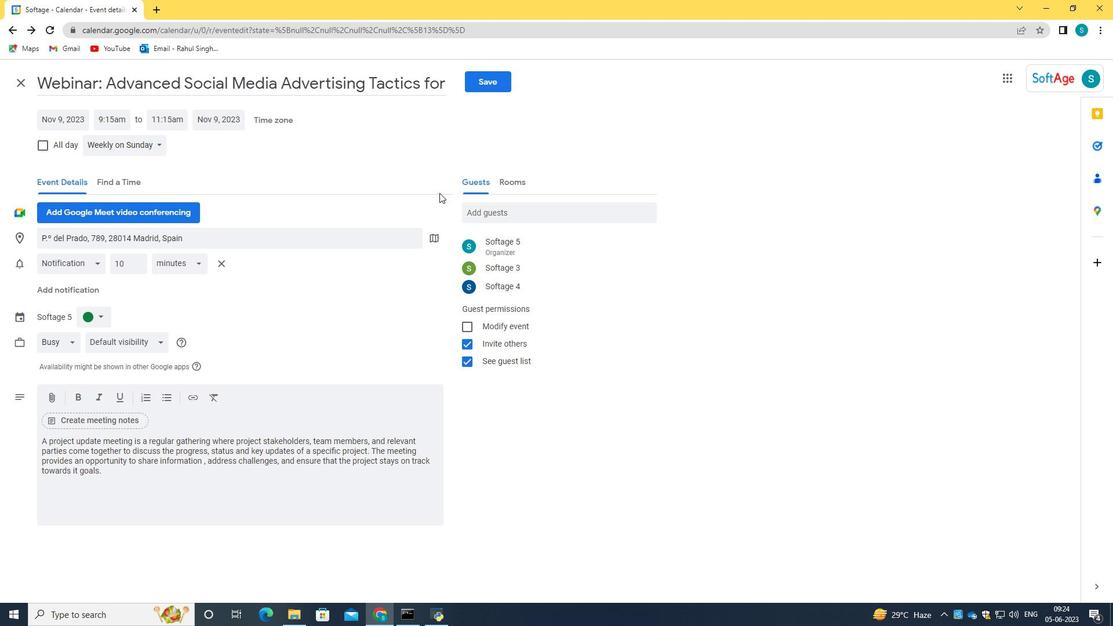 
Action: Mouse moved to (414, 205)
Screenshot: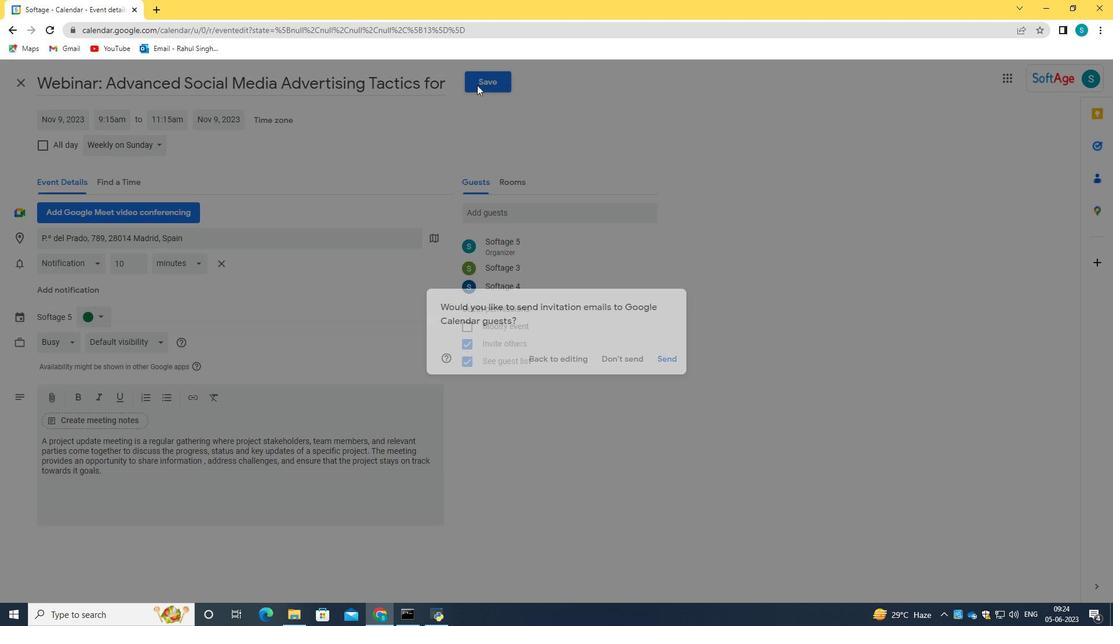 
Action: Mouse scrolled (414, 204) with delta (0, 0)
Screenshot: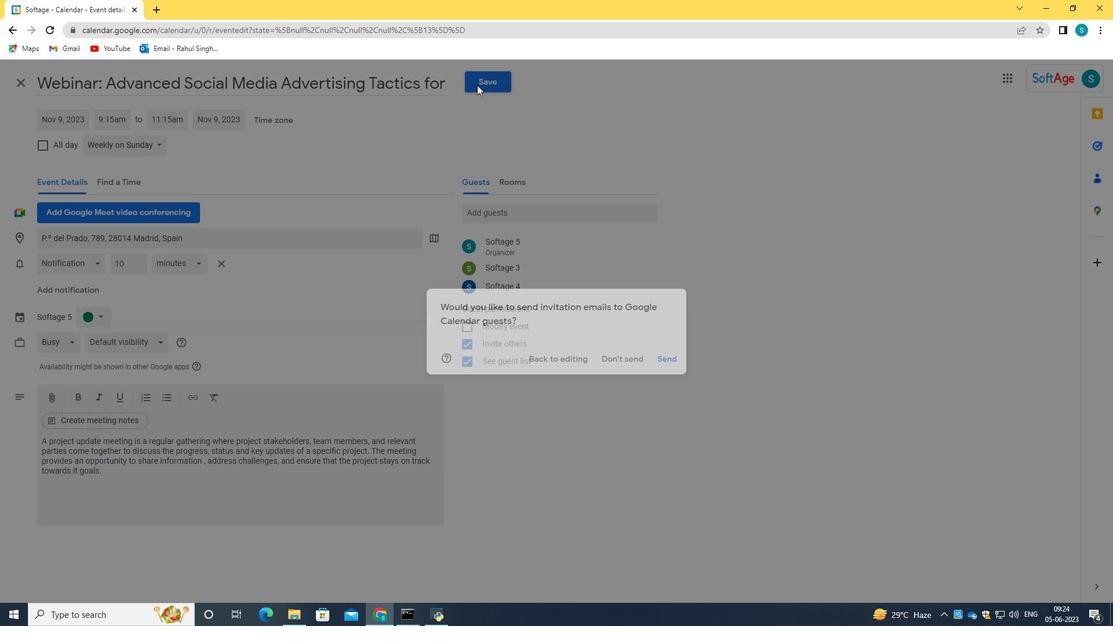 
Action: Mouse moved to (414, 205)
Screenshot: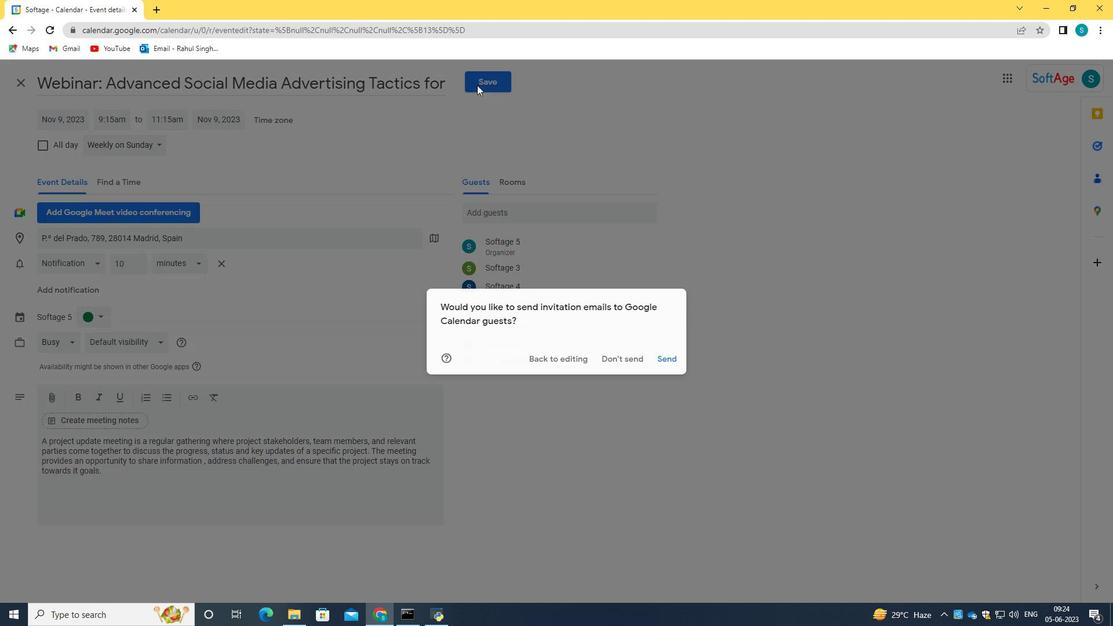 
Action: Mouse scrolled (414, 204) with delta (0, 0)
Screenshot: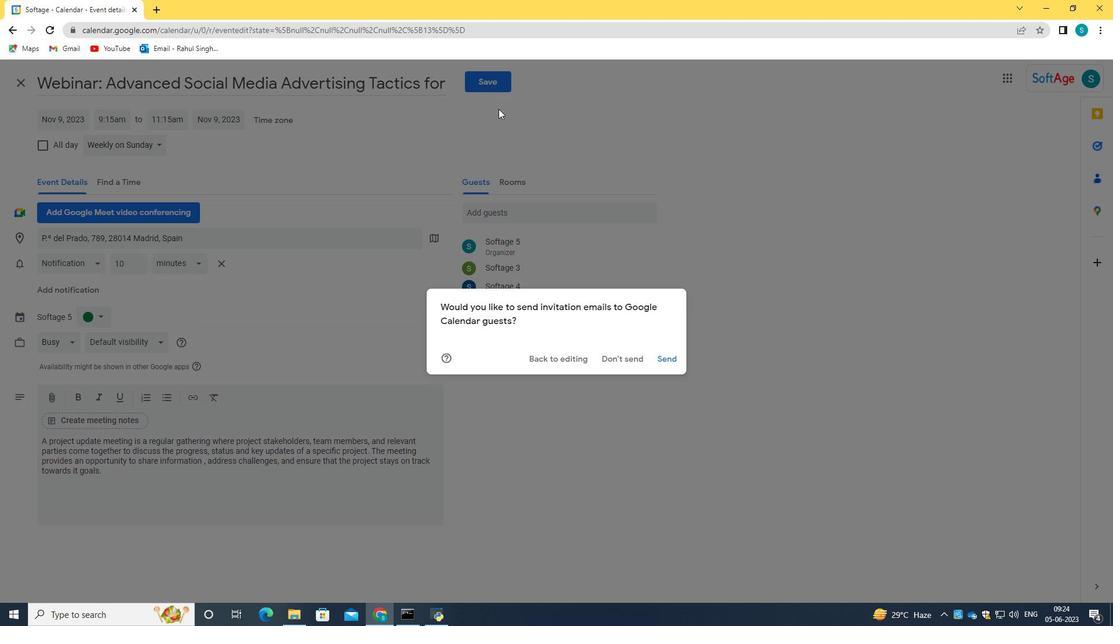 
Action: Mouse moved to (476, 84)
Screenshot: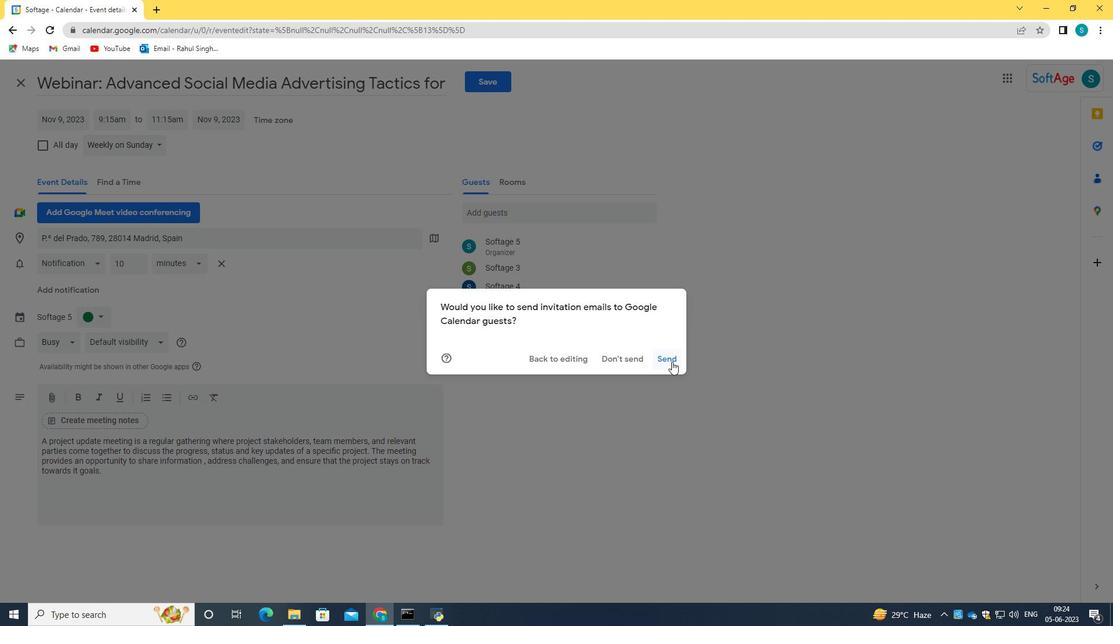 
Action: Mouse pressed left at (476, 84)
Screenshot: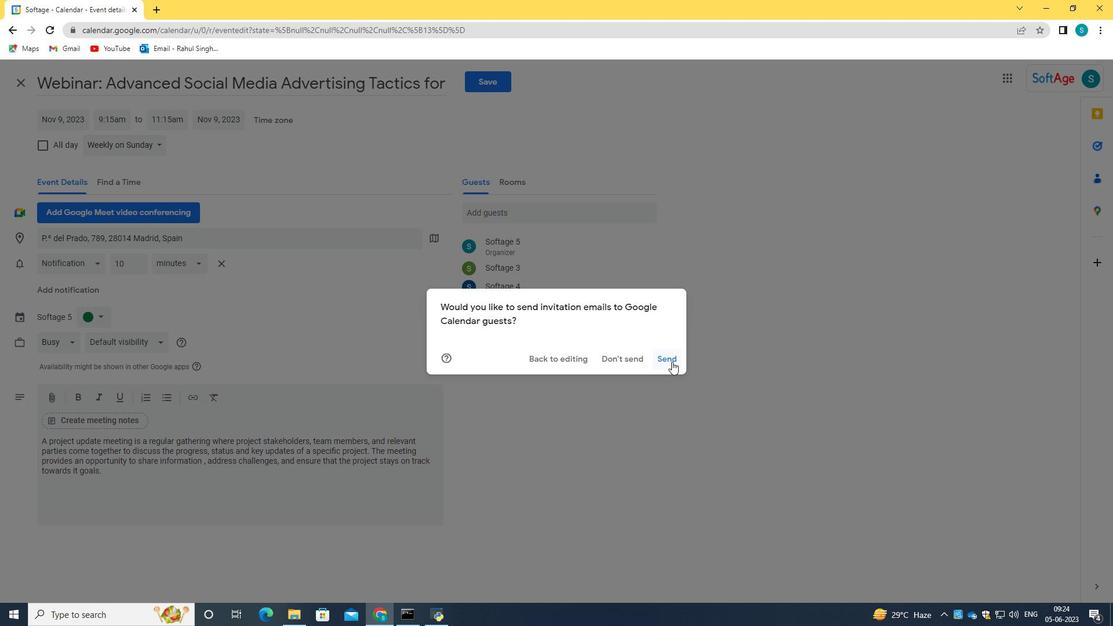 
Action: Mouse moved to (671, 361)
Screenshot: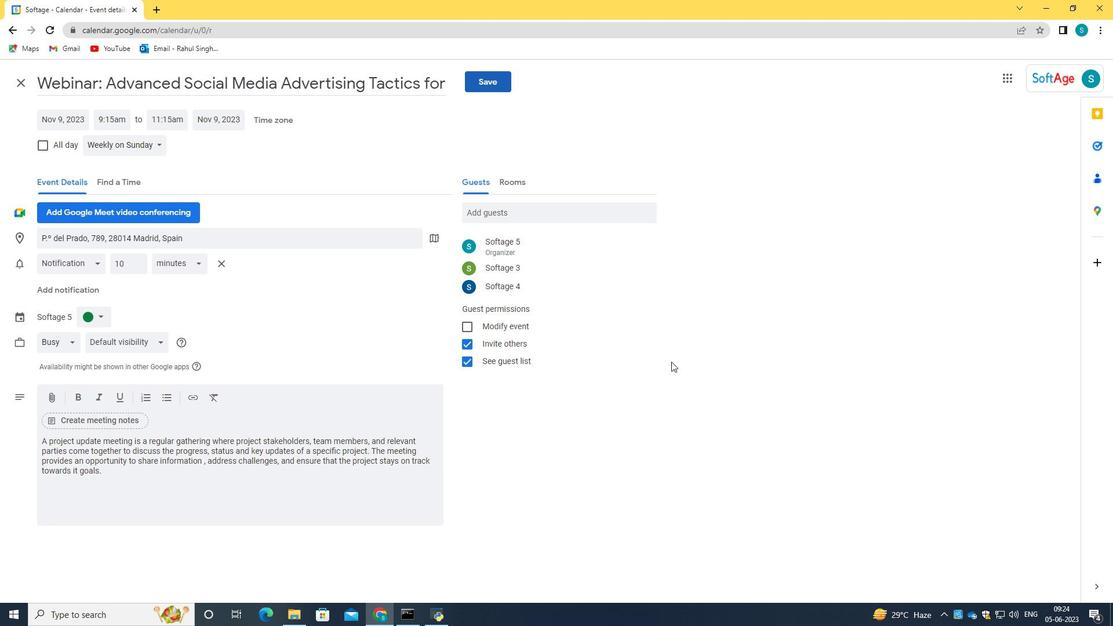 
Action: Mouse pressed left at (671, 361)
Screenshot: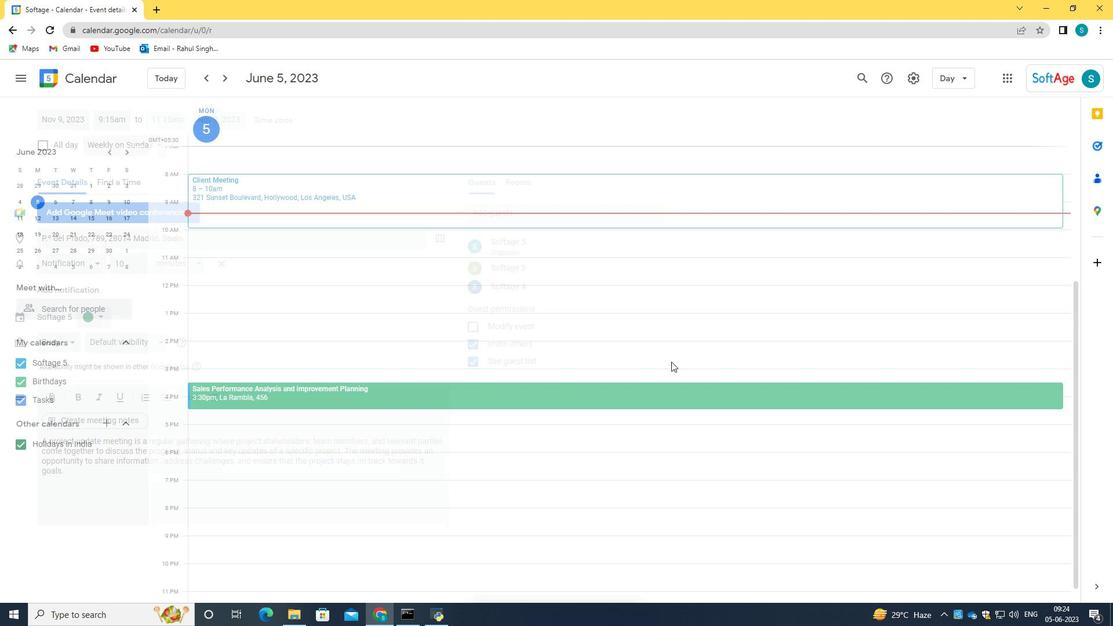 
Action: Mouse moved to (670, 361)
Screenshot: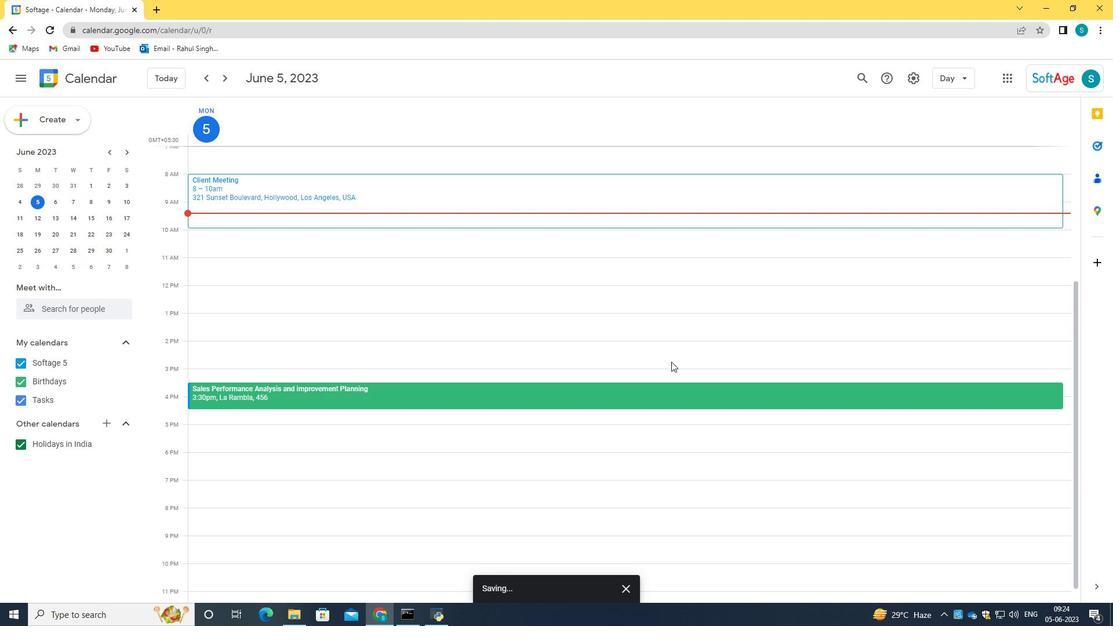 
